 Task: Check the percentage active listings of septic tank in the last 1 year.
Action: Mouse moved to (854, 195)
Screenshot: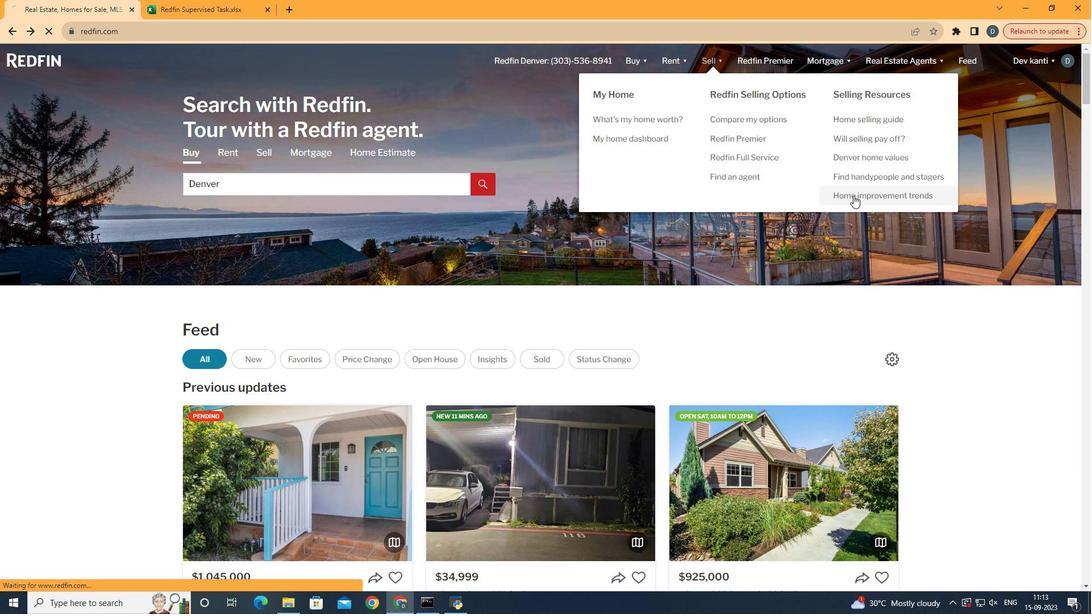 
Action: Mouse pressed left at (854, 195)
Screenshot: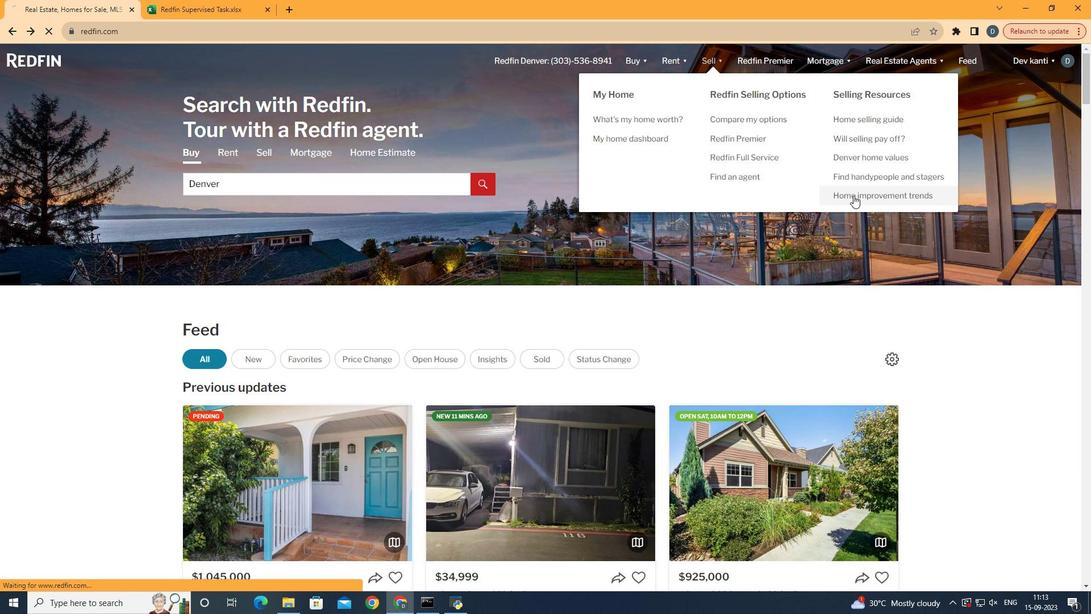 
Action: Mouse moved to (278, 224)
Screenshot: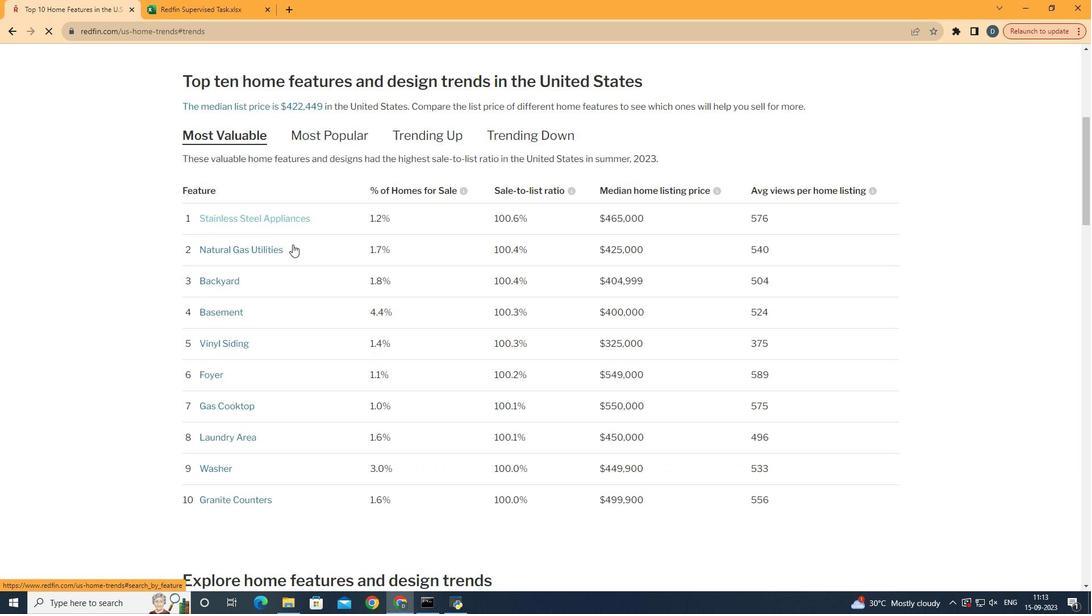 
Action: Mouse pressed left at (278, 224)
Screenshot: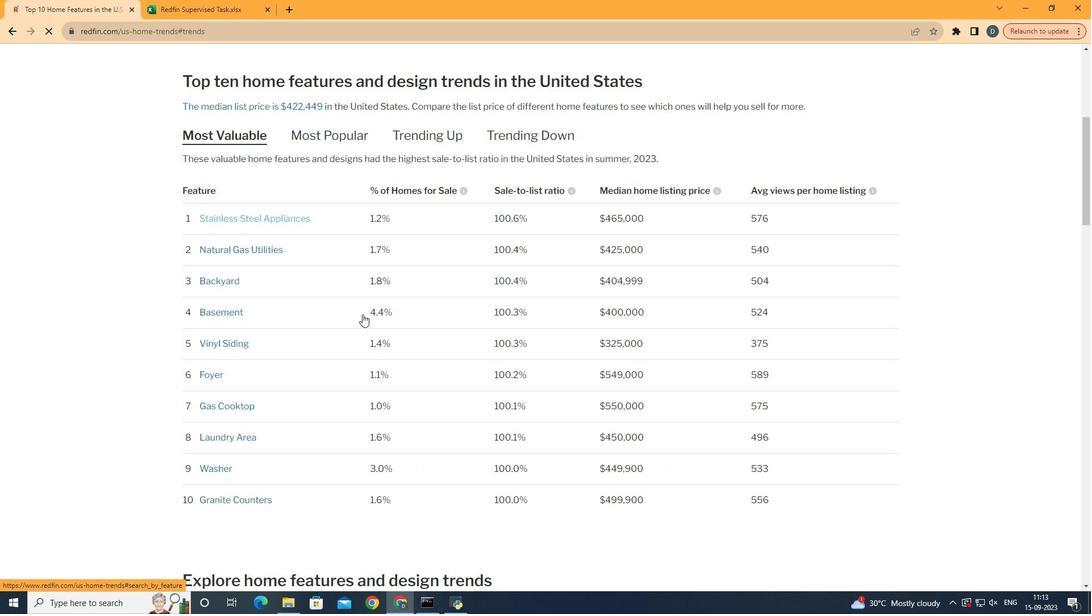 
Action: Mouse moved to (369, 323)
Screenshot: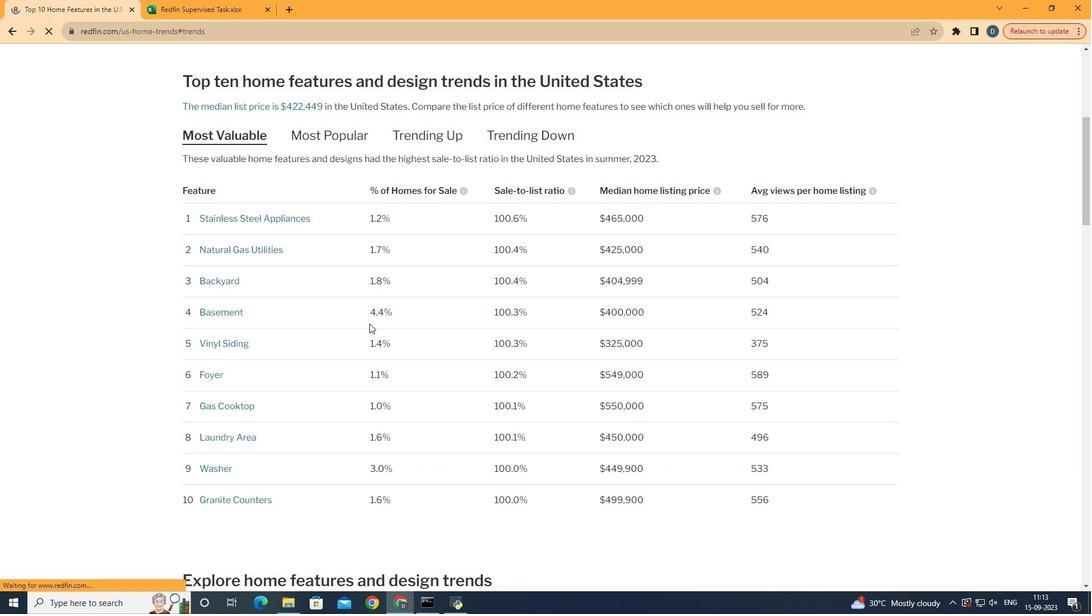 
Action: Mouse scrolled (369, 322) with delta (0, 0)
Screenshot: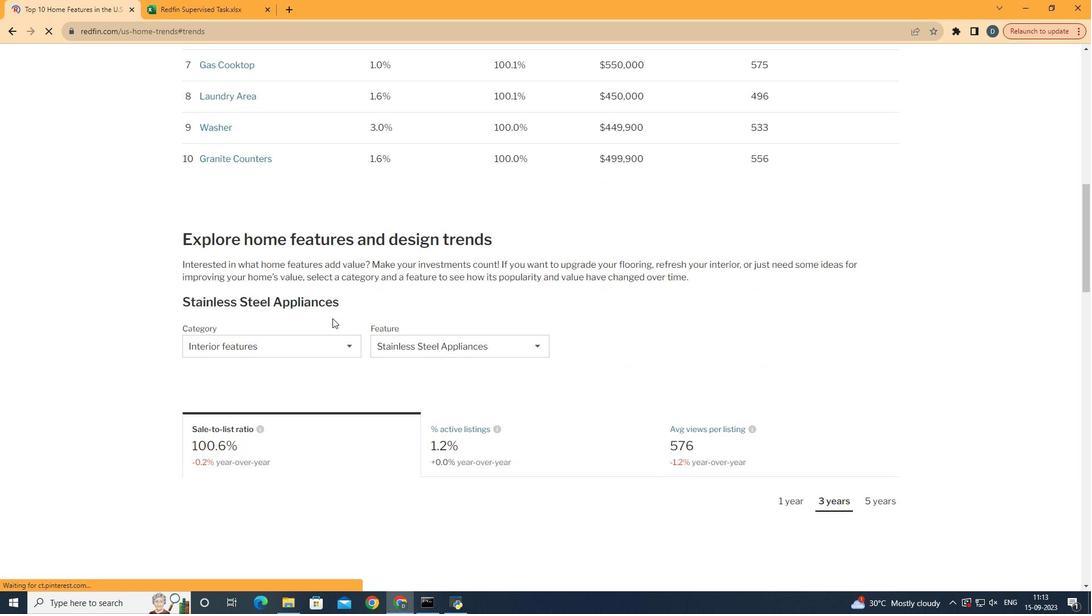 
Action: Mouse scrolled (369, 322) with delta (0, 0)
Screenshot: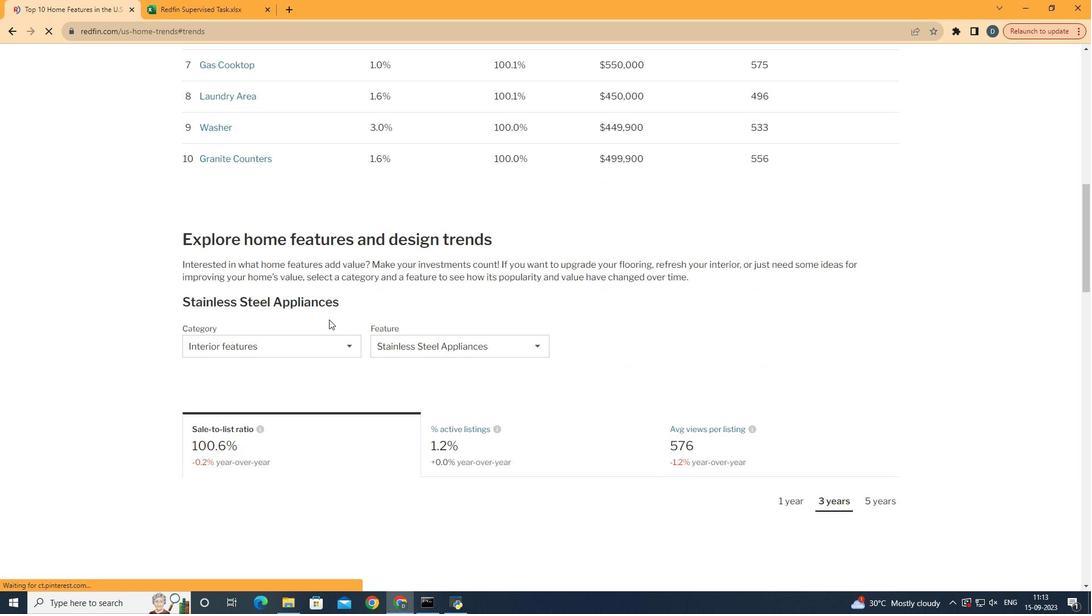 
Action: Mouse scrolled (369, 322) with delta (0, 0)
Screenshot: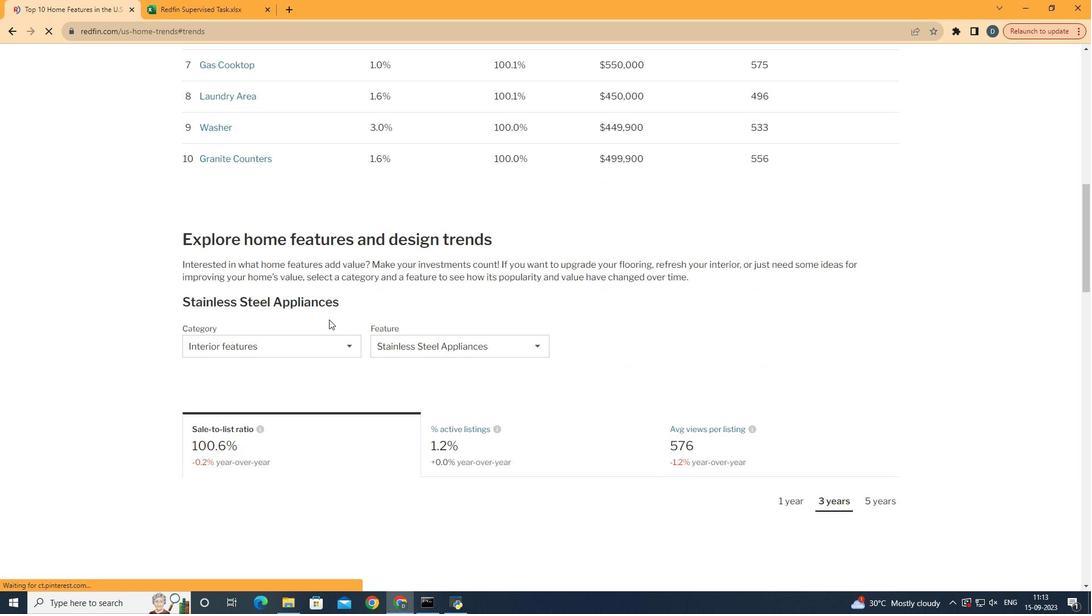 
Action: Mouse scrolled (369, 322) with delta (0, 0)
Screenshot: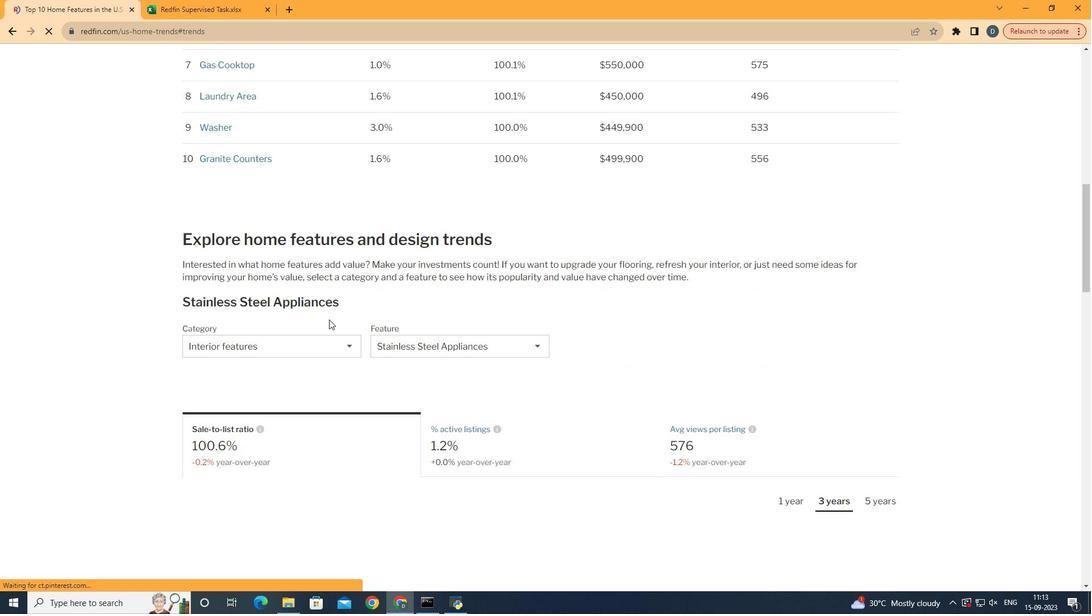 
Action: Mouse scrolled (369, 322) with delta (0, 0)
Screenshot: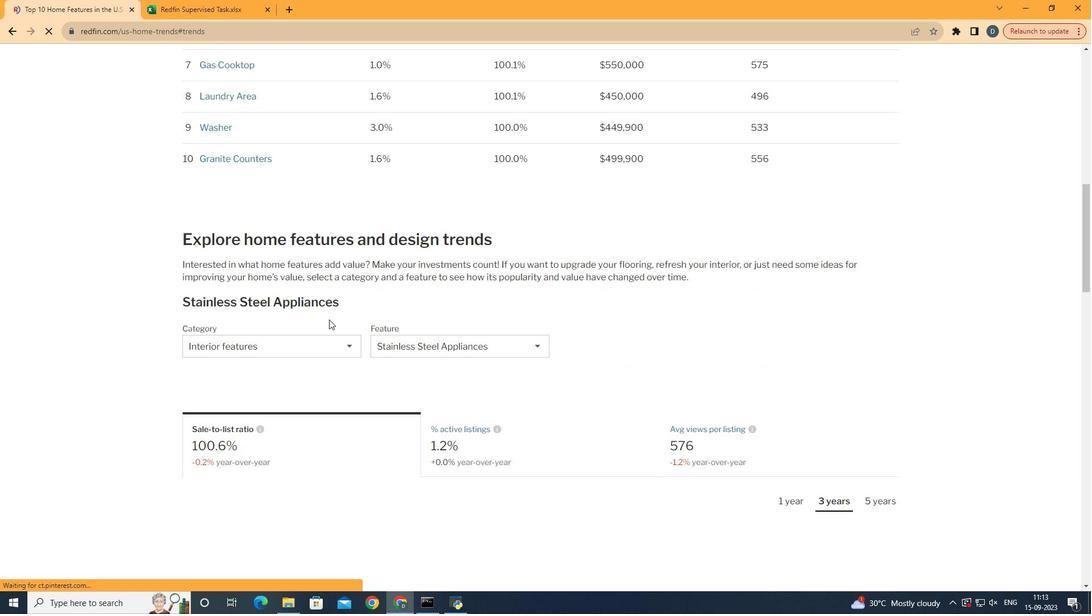 
Action: Mouse moved to (369, 324)
Screenshot: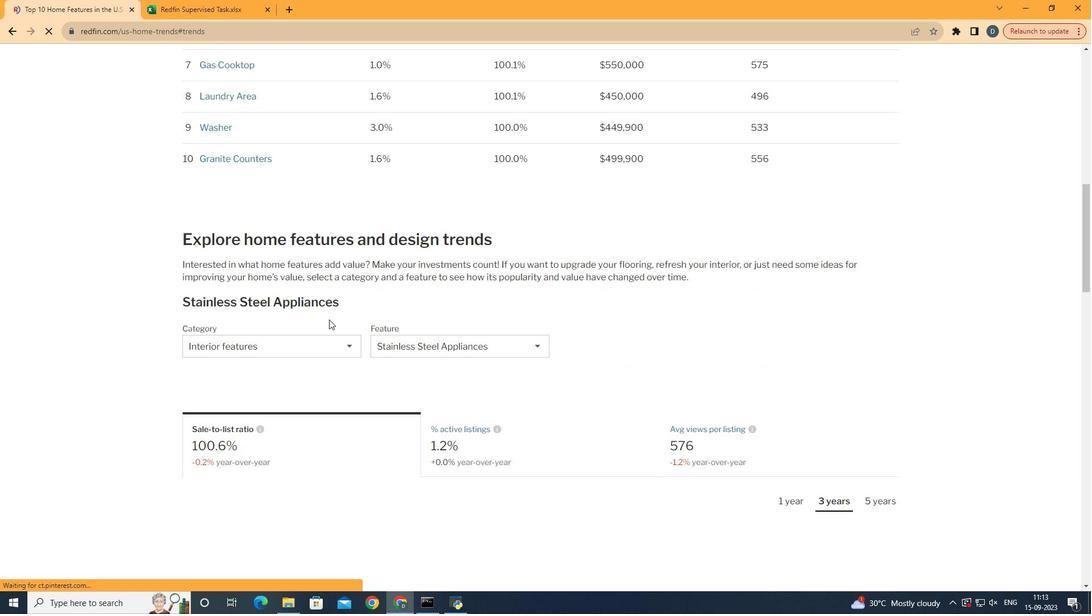 
Action: Mouse scrolled (369, 323) with delta (0, 0)
Screenshot: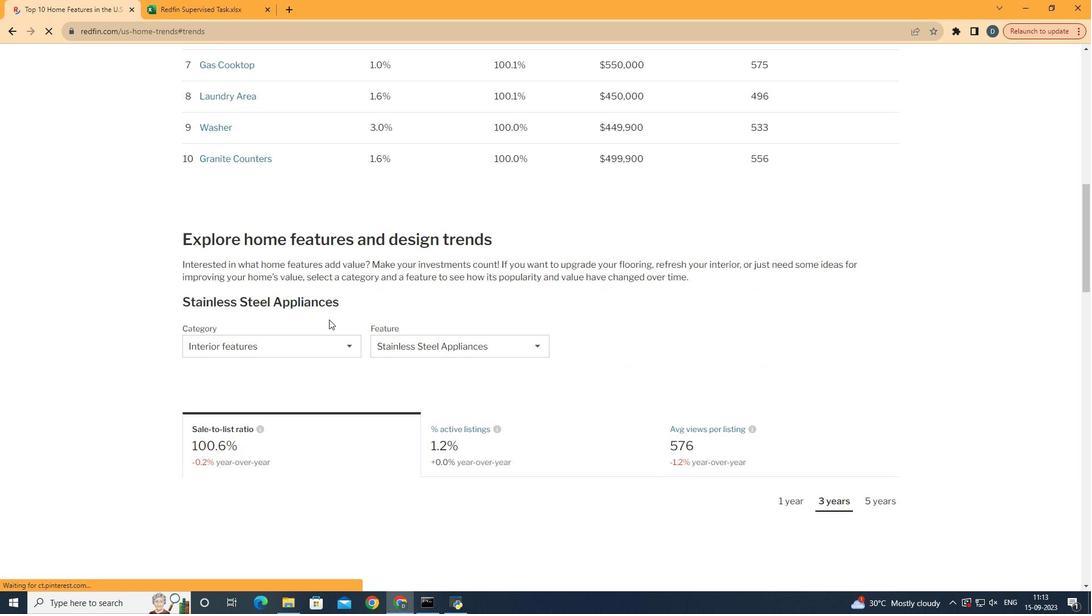 
Action: Mouse moved to (329, 319)
Screenshot: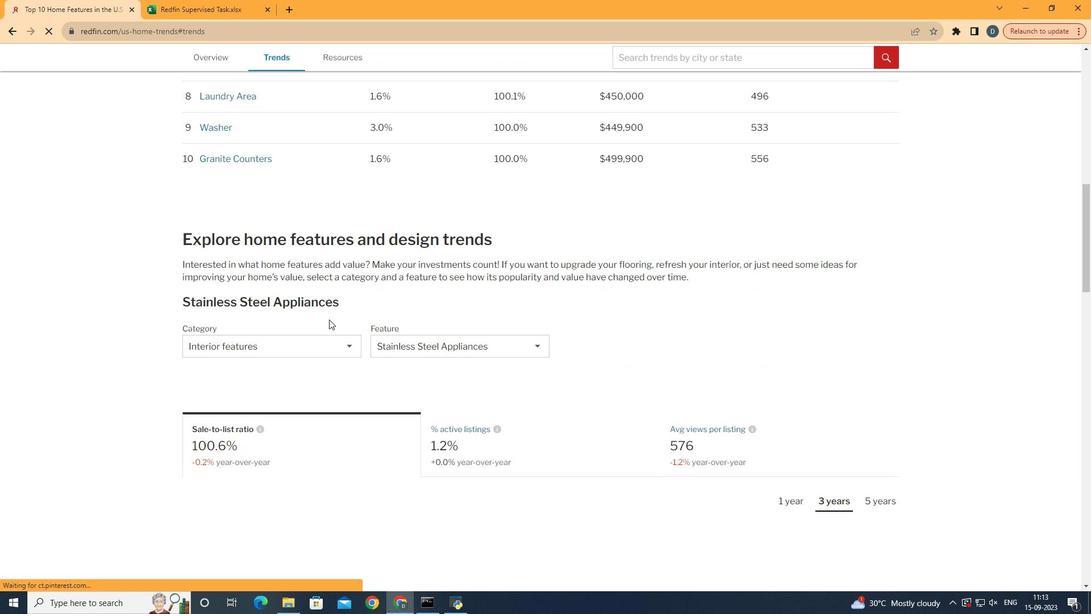 
Action: Mouse scrolled (329, 319) with delta (0, 0)
Screenshot: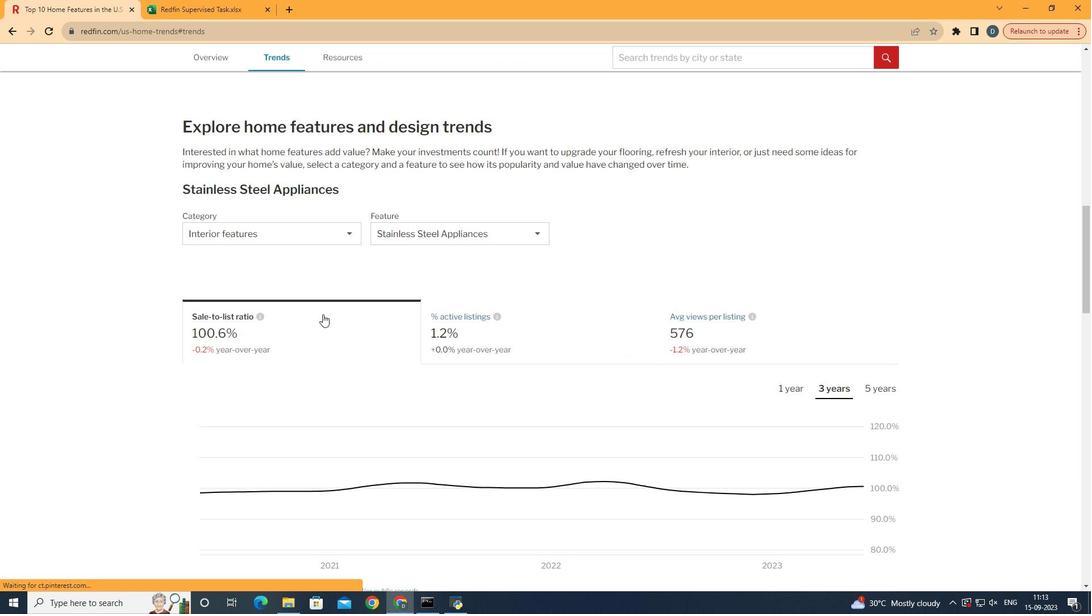 
Action: Mouse scrolled (329, 319) with delta (0, 0)
Screenshot: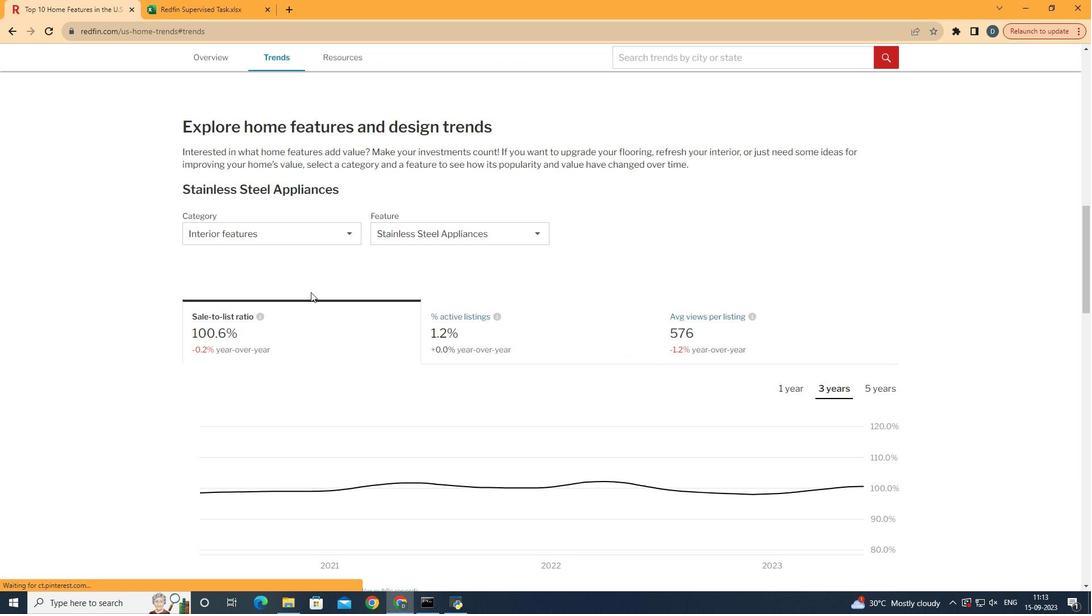 
Action: Mouse moved to (326, 235)
Screenshot: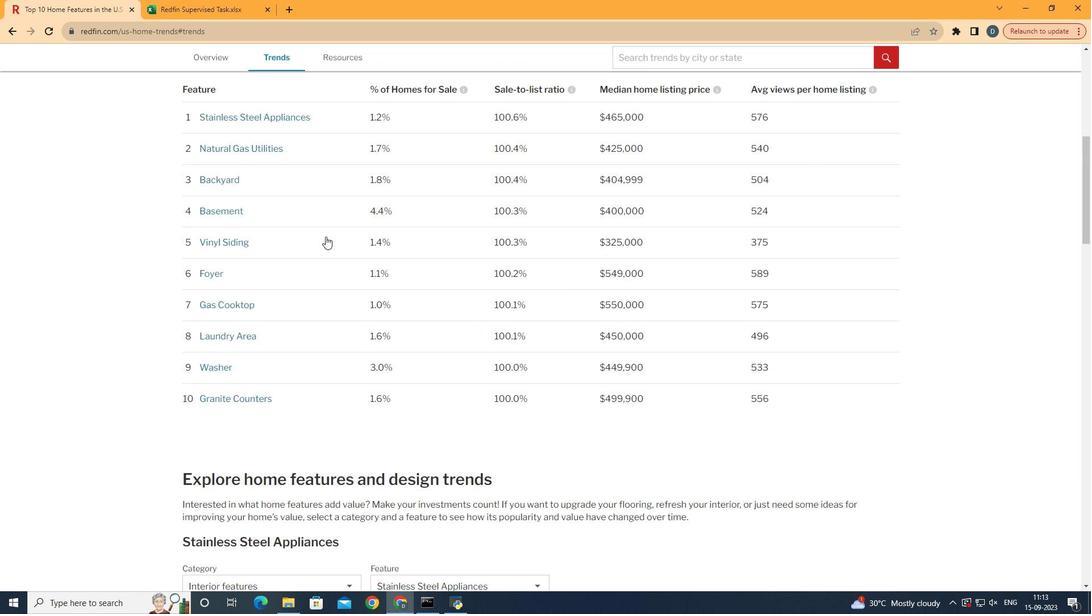 
Action: Mouse pressed left at (326, 235)
Screenshot: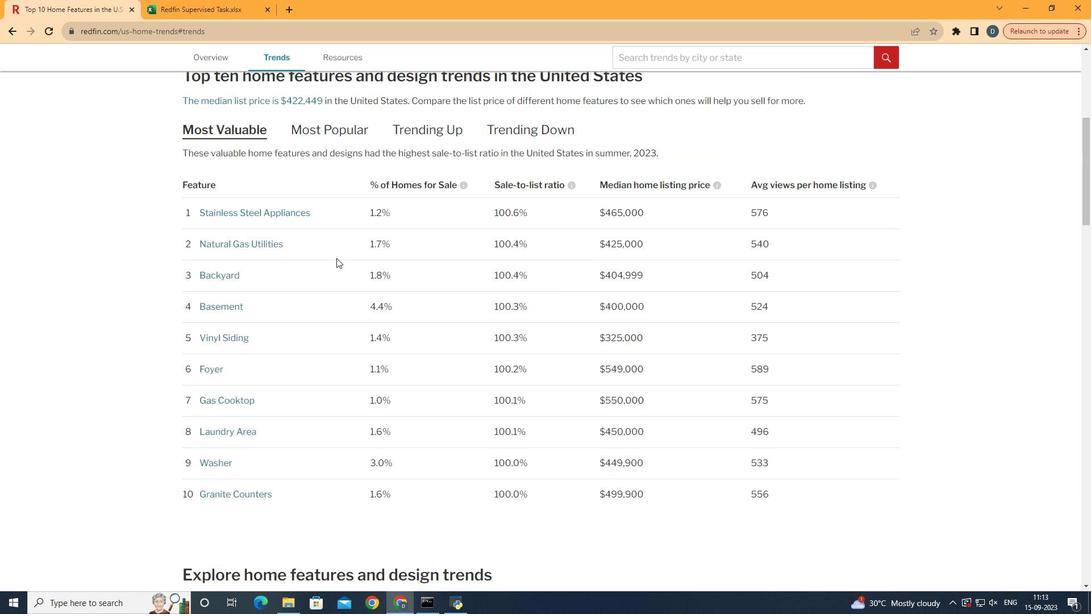 
Action: Mouse moved to (338, 259)
Screenshot: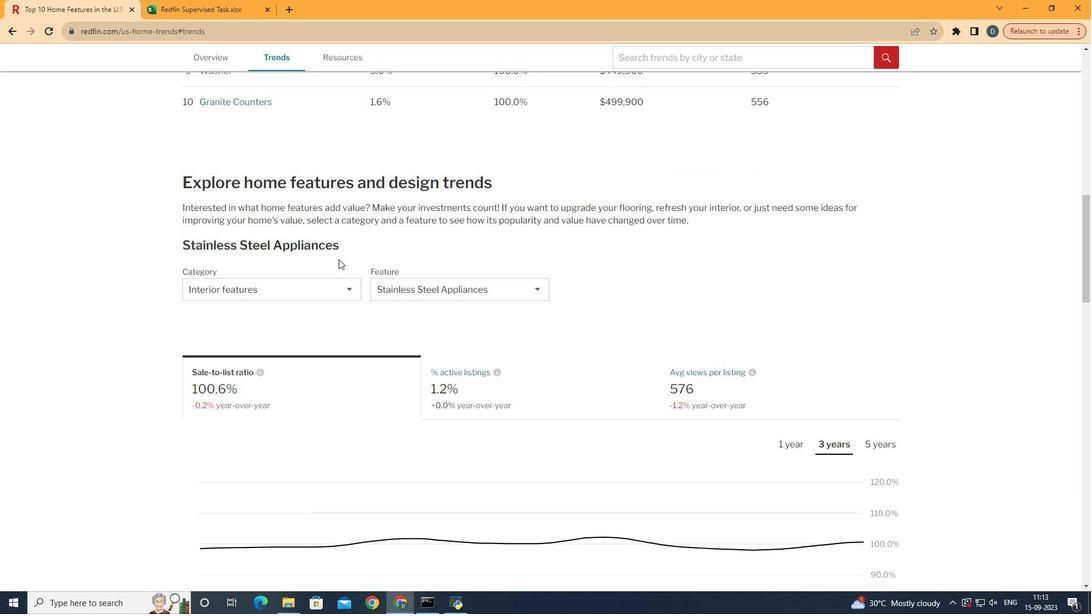 
Action: Mouse scrolled (338, 258) with delta (0, 0)
Screenshot: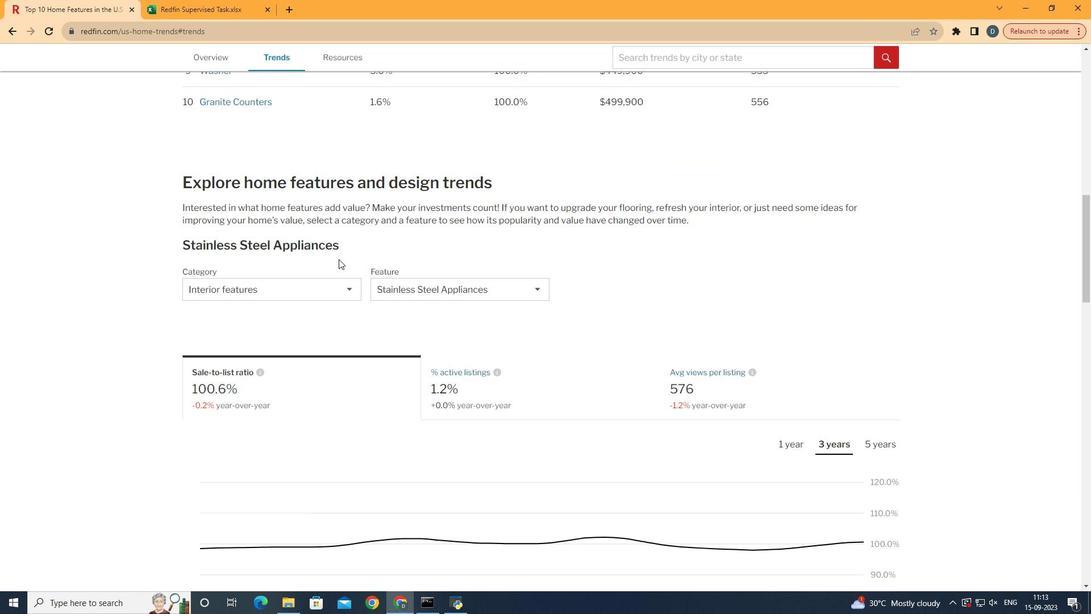 
Action: Mouse scrolled (338, 258) with delta (0, 0)
Screenshot: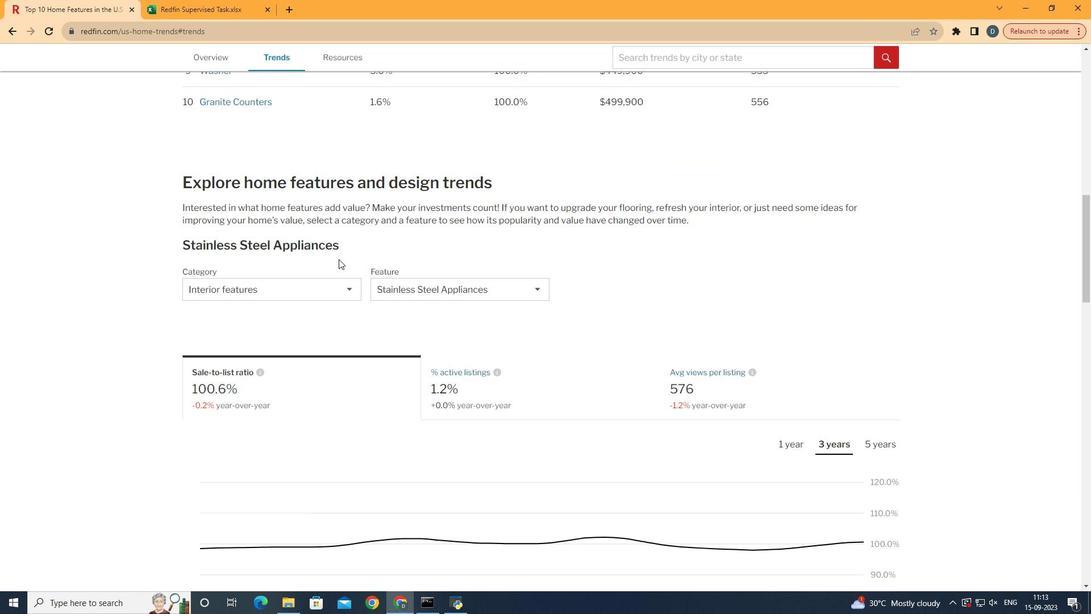 
Action: Mouse scrolled (338, 258) with delta (0, 0)
Screenshot: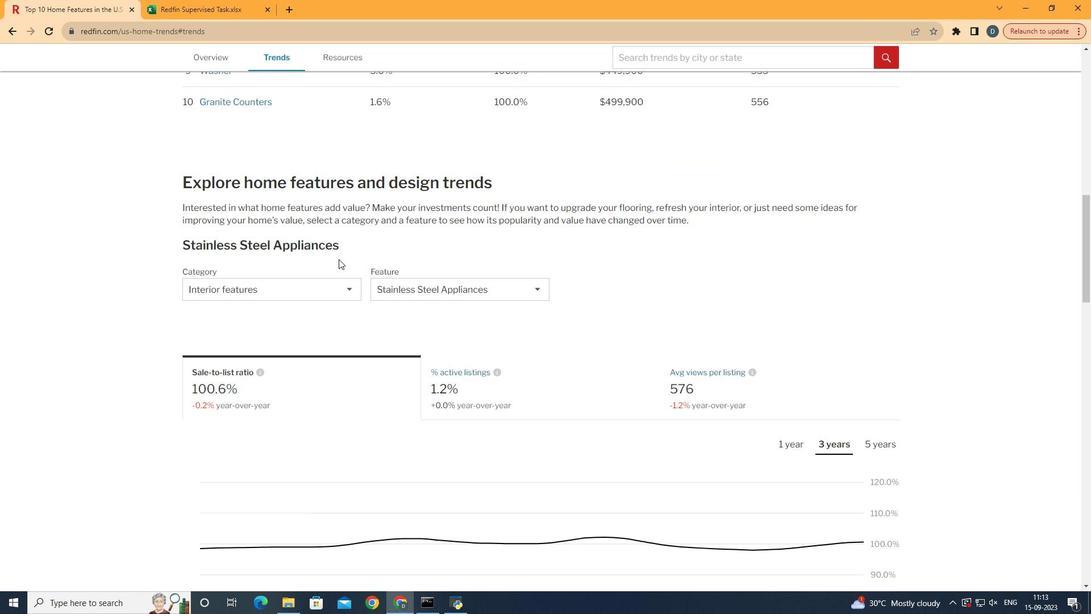 
Action: Mouse scrolled (338, 258) with delta (0, 0)
Screenshot: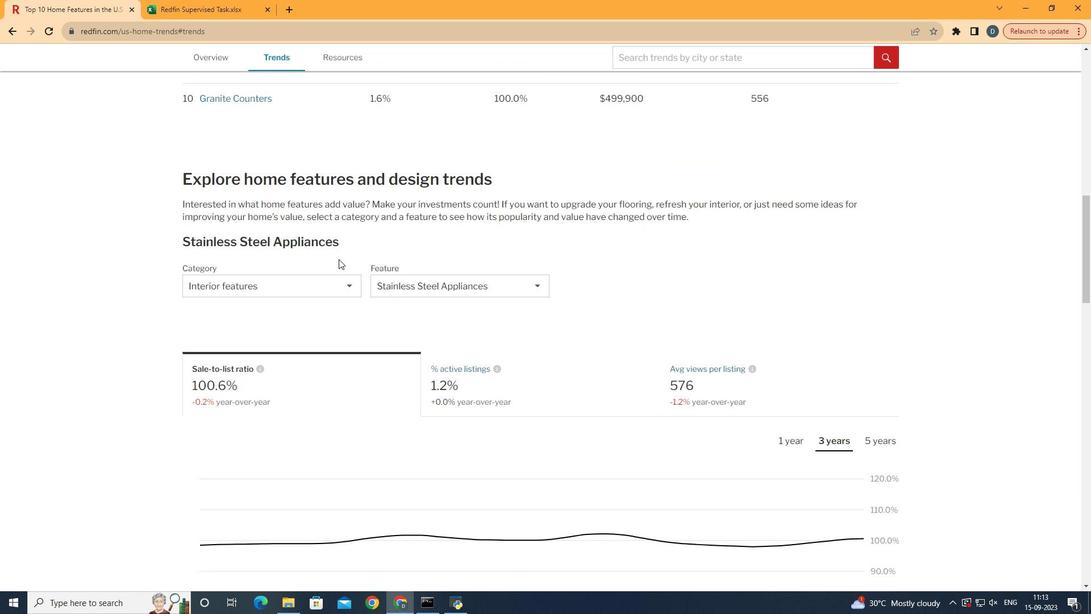 
Action: Mouse scrolled (338, 258) with delta (0, 0)
Screenshot: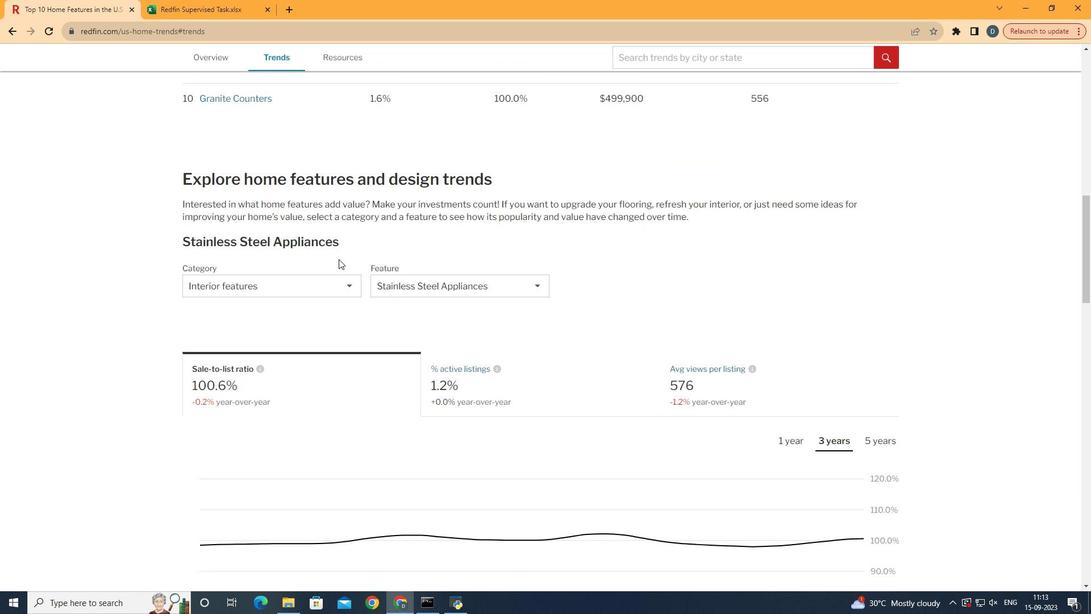
Action: Mouse scrolled (338, 258) with delta (0, 0)
Screenshot: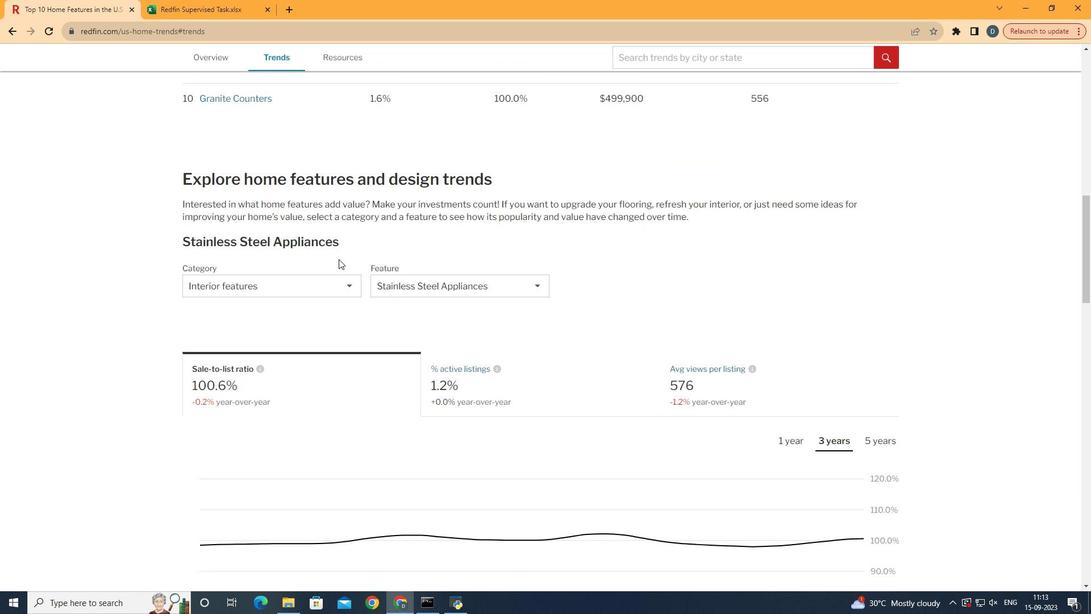 
Action: Mouse scrolled (338, 258) with delta (0, 0)
Screenshot: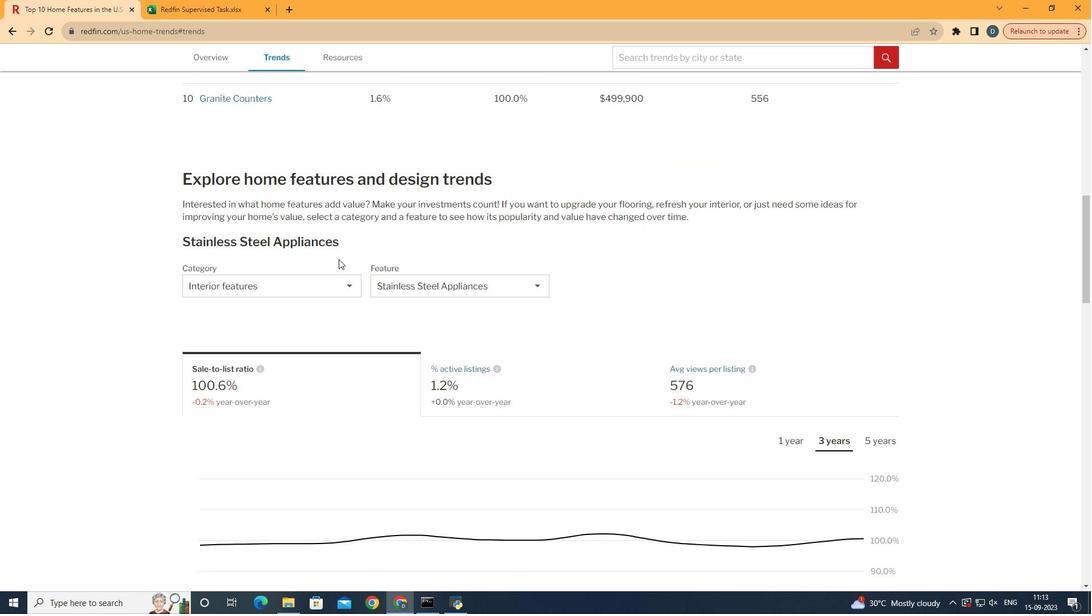 
Action: Mouse scrolled (338, 258) with delta (0, 0)
Screenshot: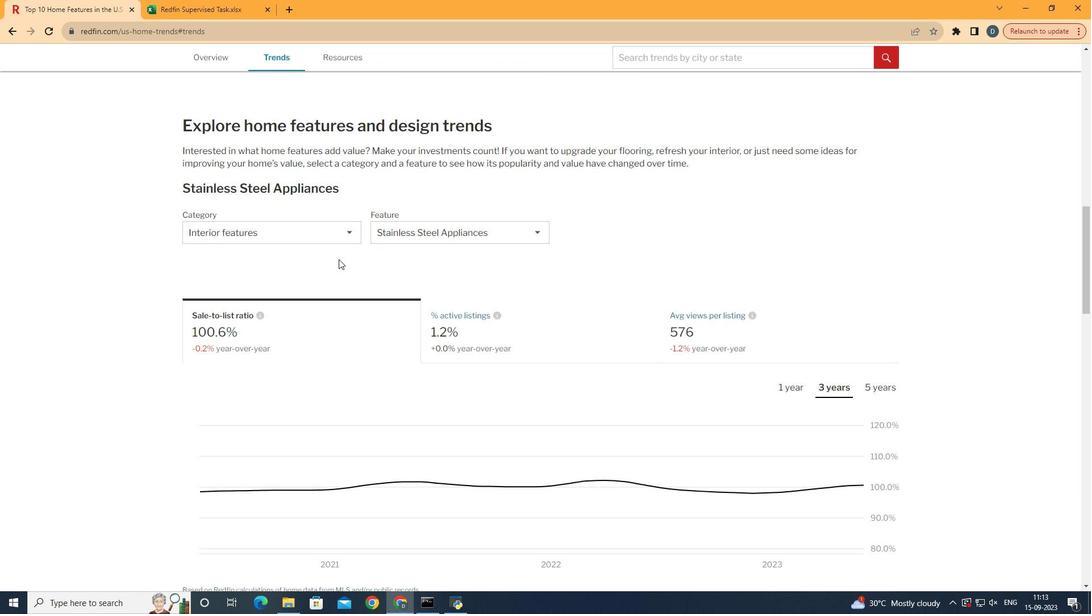 
Action: Mouse moved to (337, 237)
Screenshot: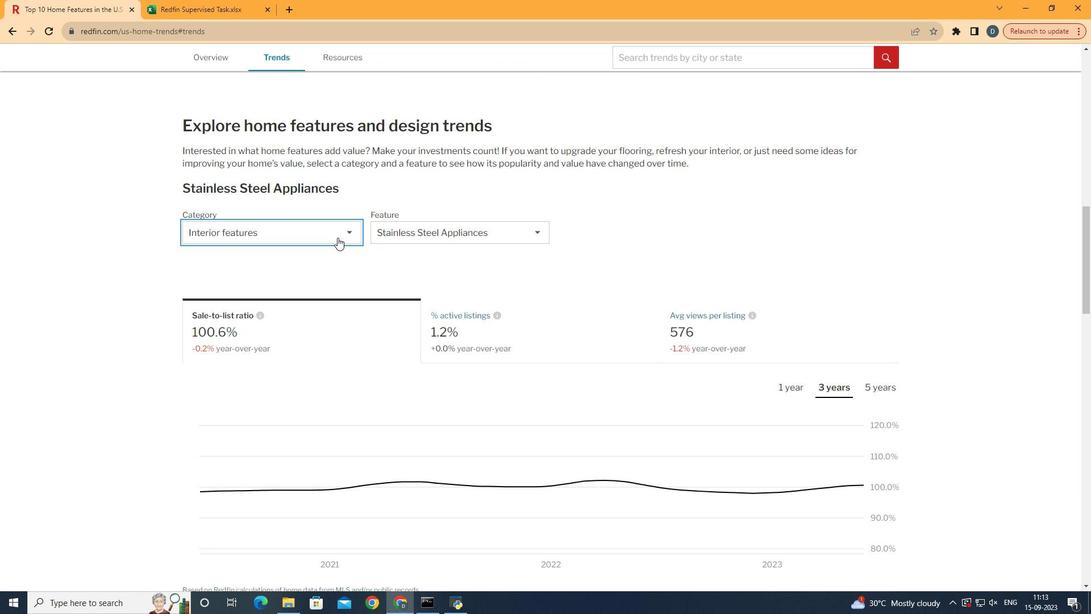 
Action: Mouse pressed left at (337, 237)
Screenshot: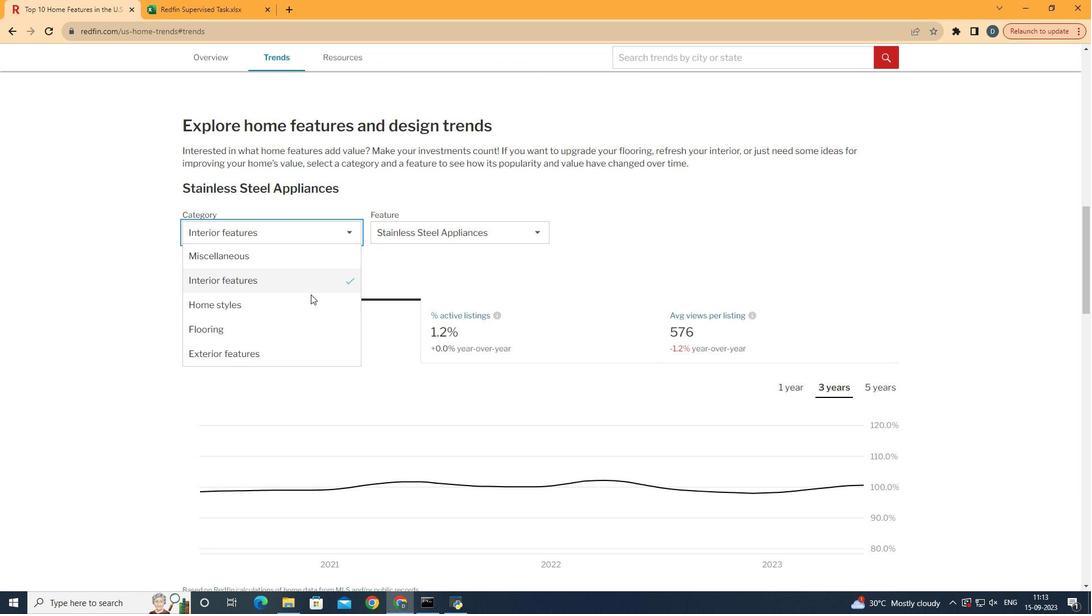 
Action: Mouse moved to (289, 353)
Screenshot: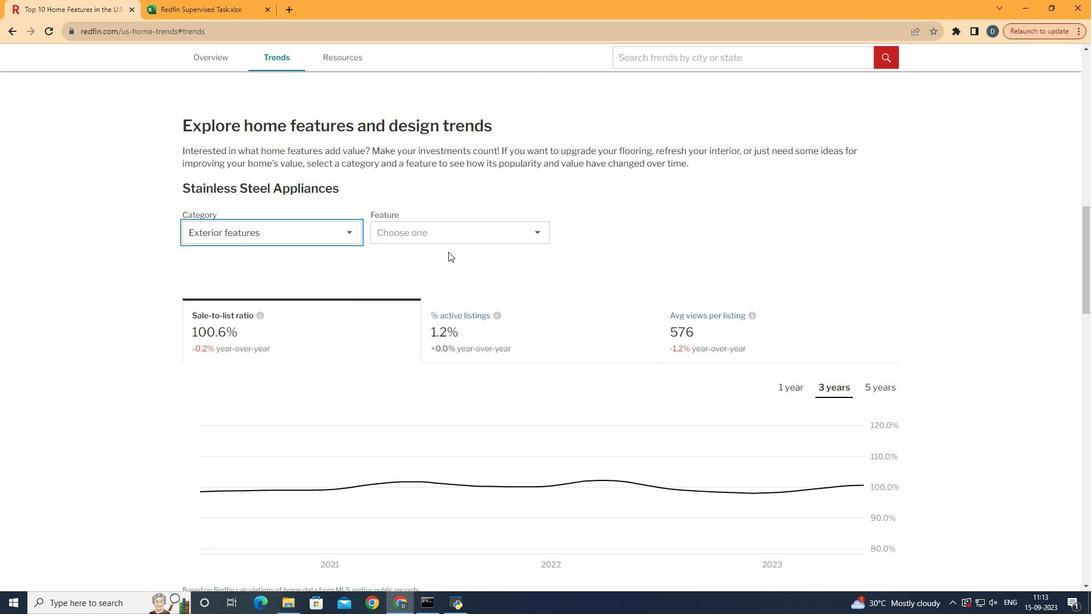 
Action: Mouse pressed left at (289, 353)
Screenshot: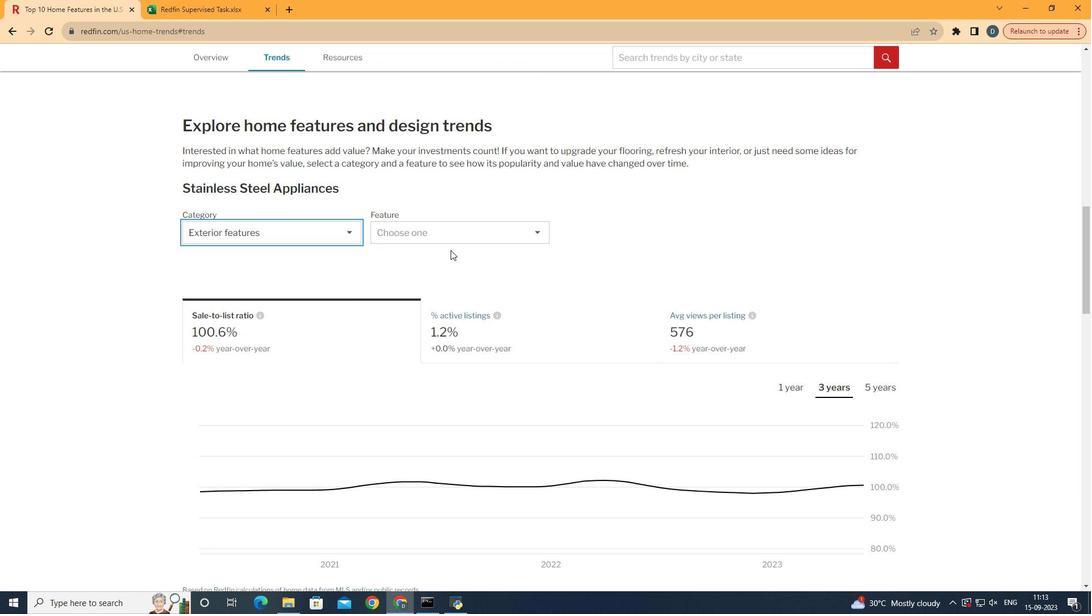 
Action: Mouse moved to (458, 237)
Screenshot: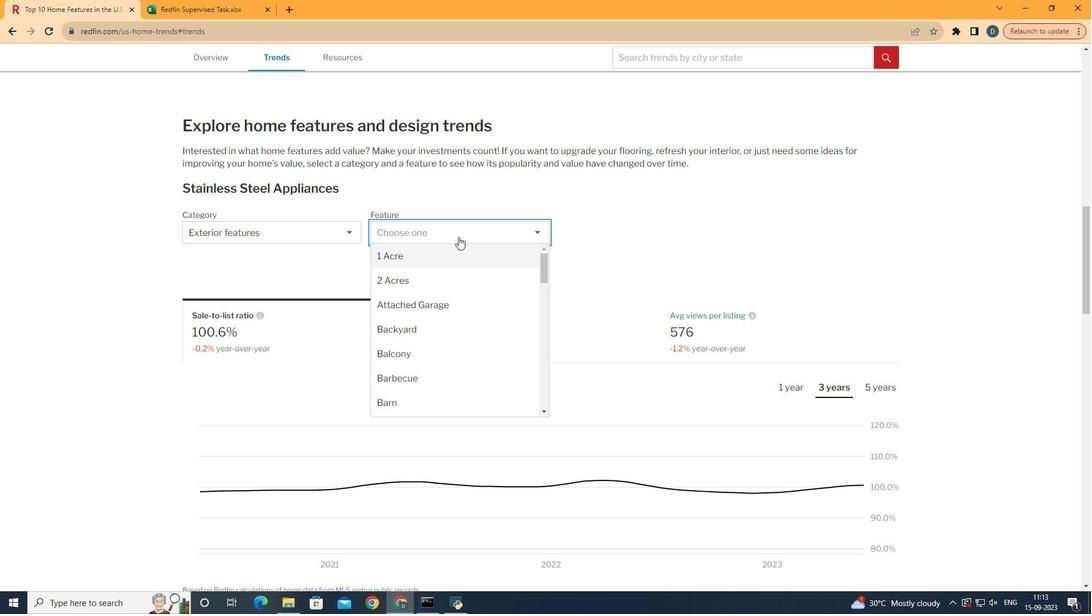 
Action: Mouse pressed left at (458, 237)
Screenshot: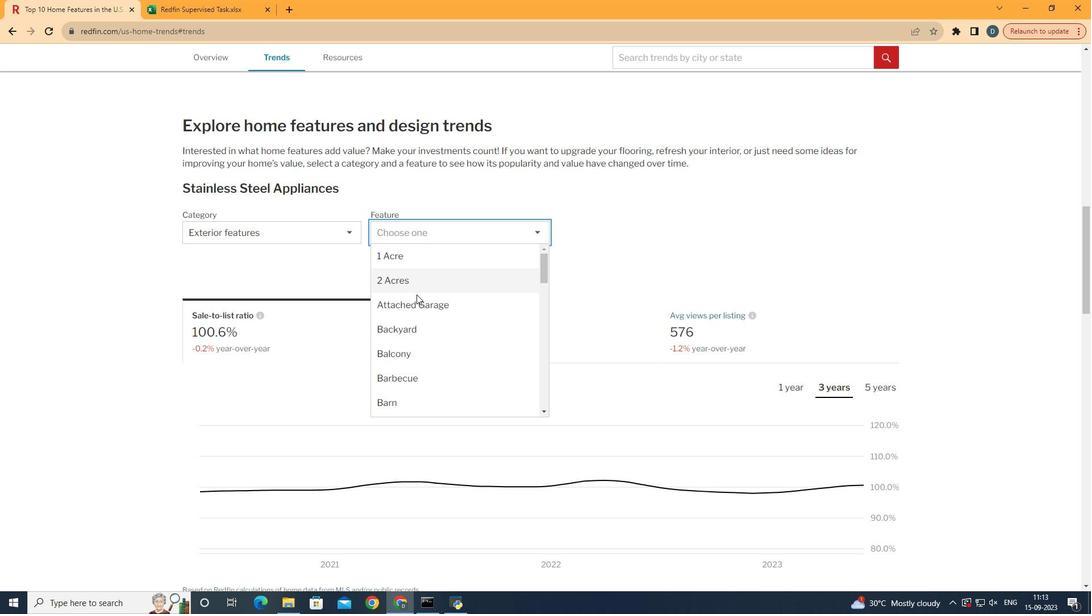 
Action: Mouse moved to (412, 301)
Screenshot: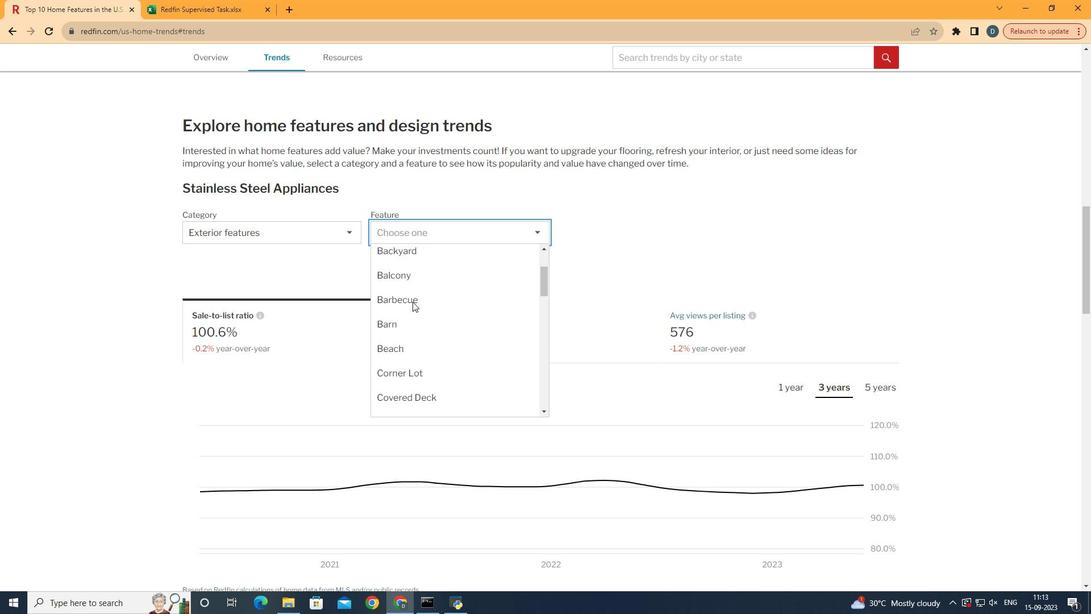 
Action: Mouse scrolled (412, 301) with delta (0, 0)
Screenshot: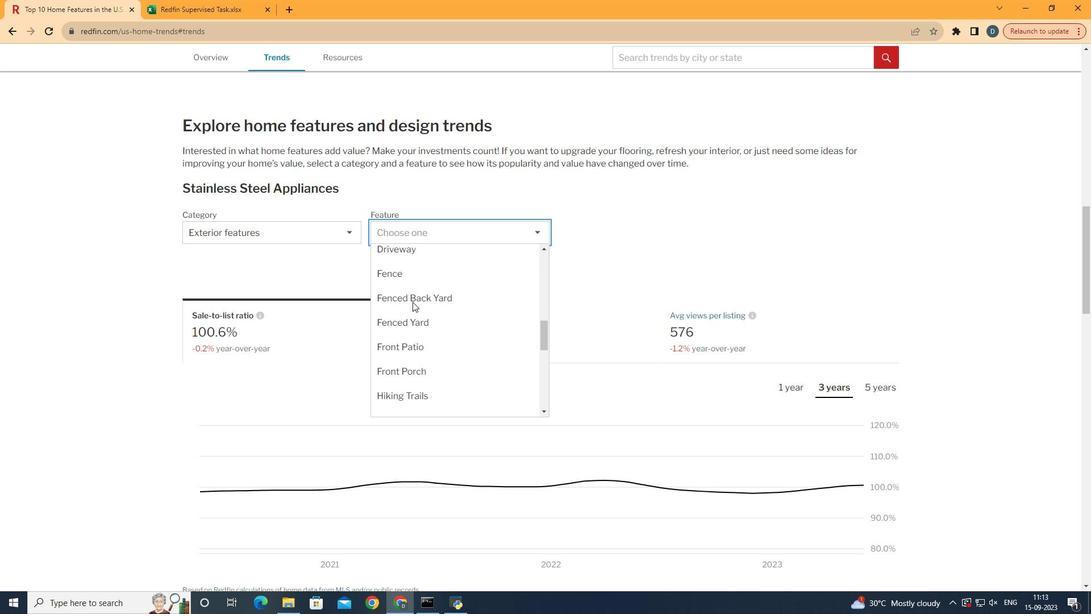 
Action: Mouse scrolled (412, 301) with delta (0, 0)
Screenshot: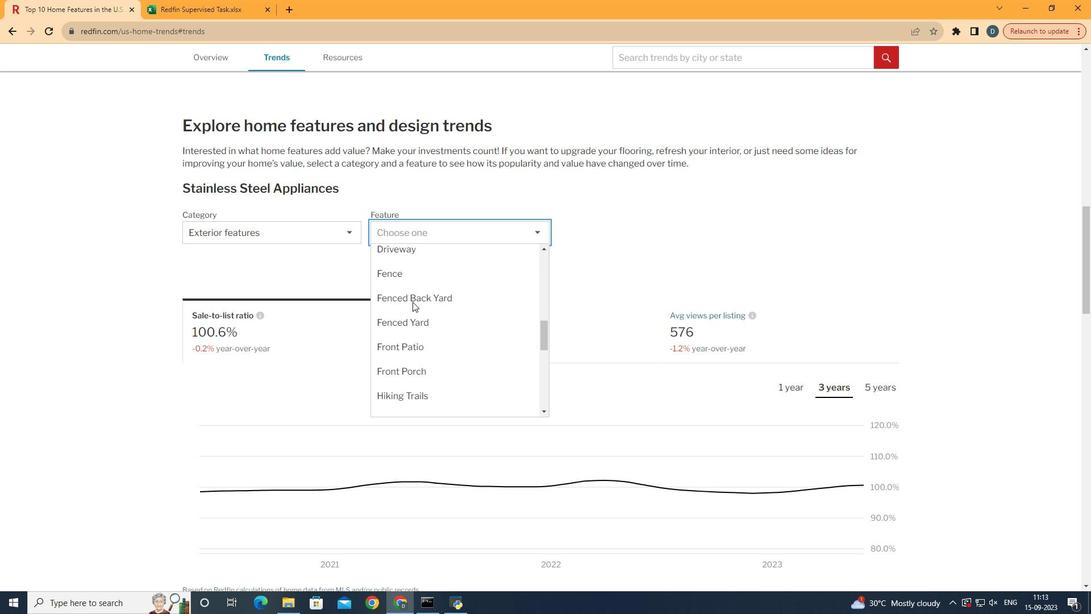 
Action: Mouse scrolled (412, 301) with delta (0, 0)
Screenshot: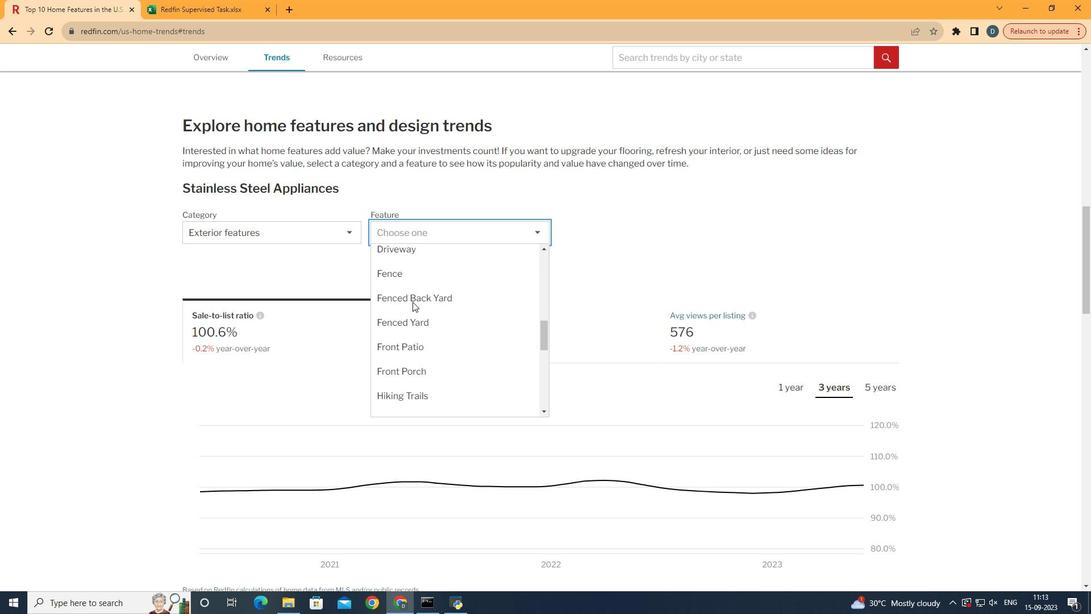 
Action: Mouse scrolled (412, 301) with delta (0, 0)
Screenshot: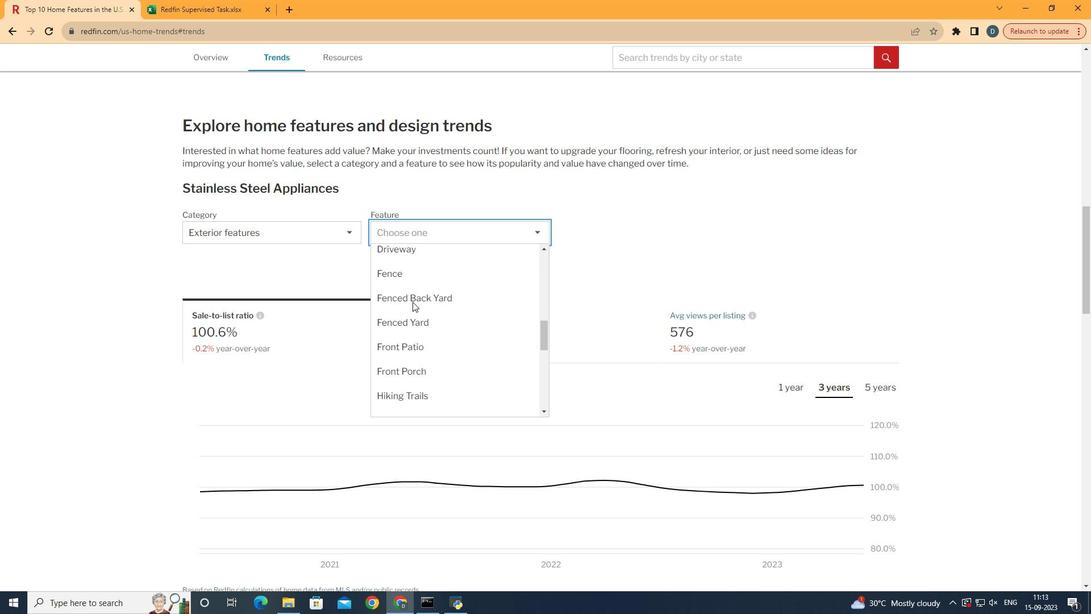 
Action: Mouse scrolled (412, 301) with delta (0, 0)
Screenshot: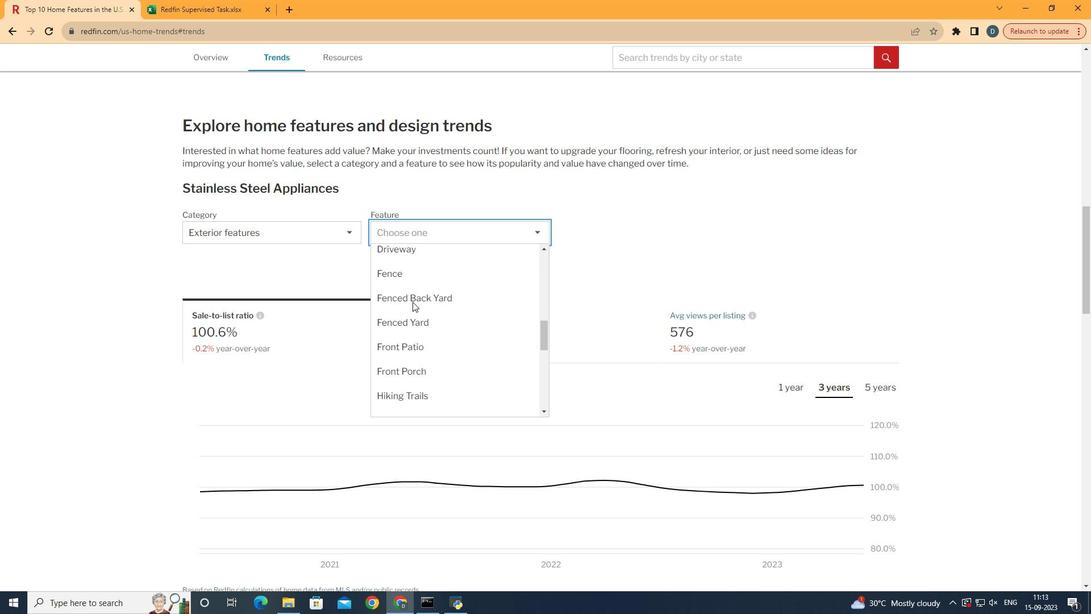 
Action: Mouse scrolled (412, 301) with delta (0, 0)
Screenshot: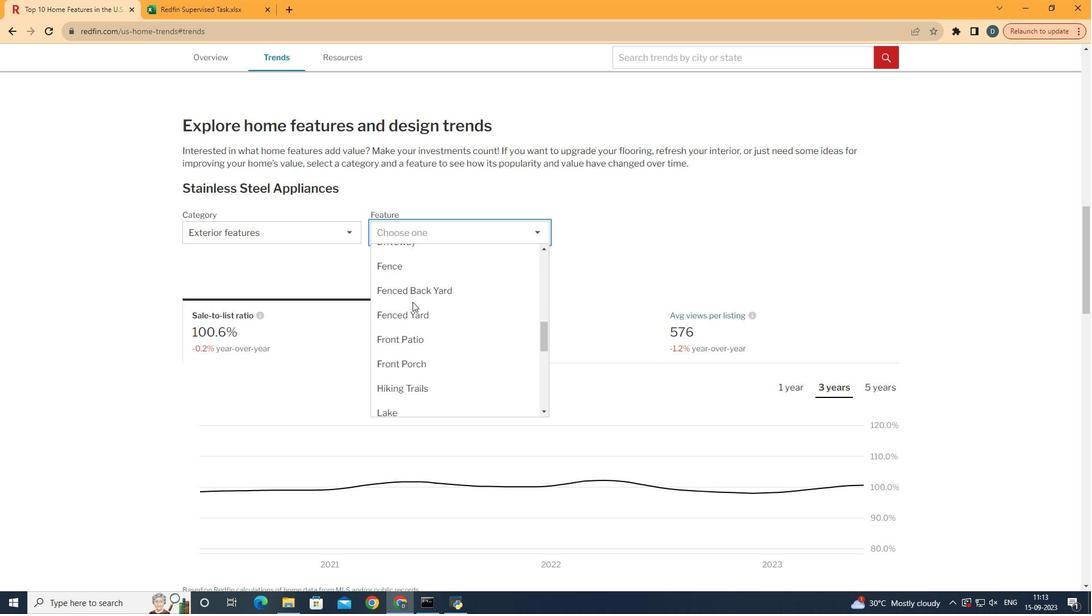 
Action: Mouse scrolled (412, 301) with delta (0, 0)
Screenshot: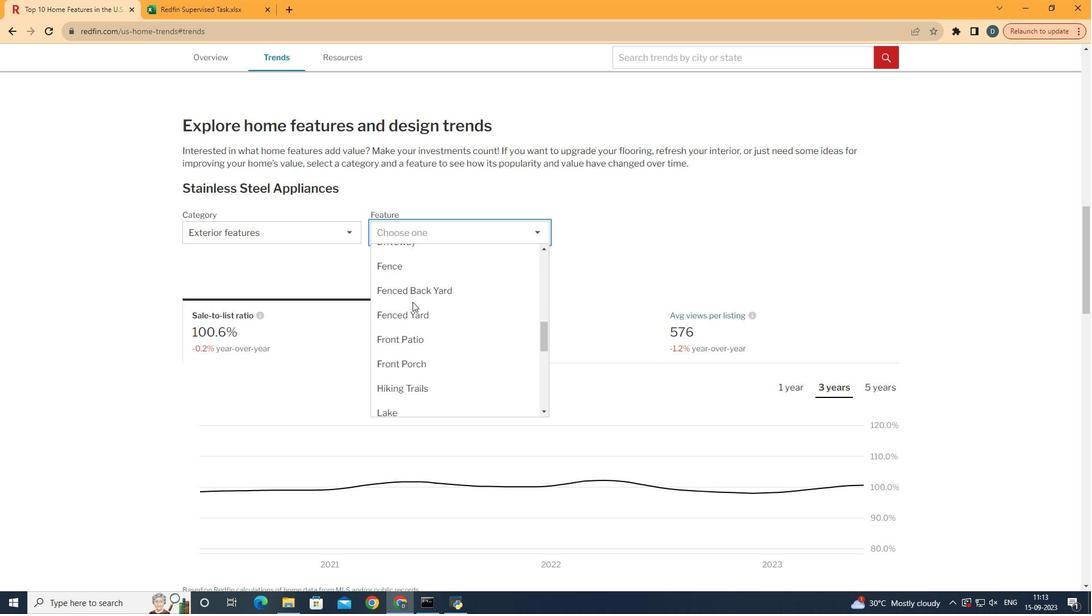 
Action: Mouse scrolled (412, 301) with delta (0, 0)
Screenshot: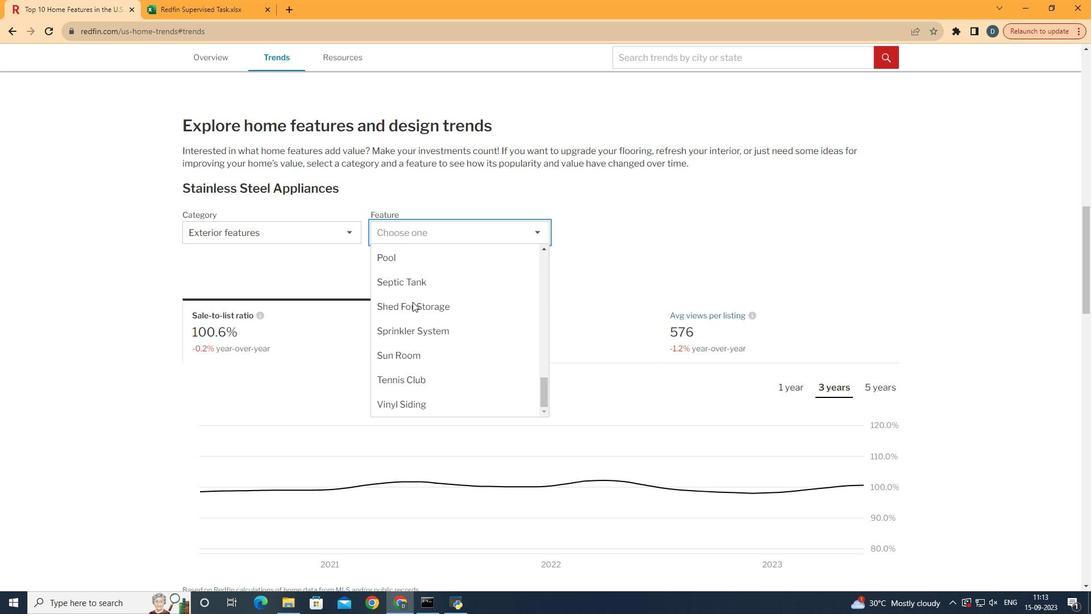 
Action: Mouse scrolled (412, 301) with delta (0, 0)
Screenshot: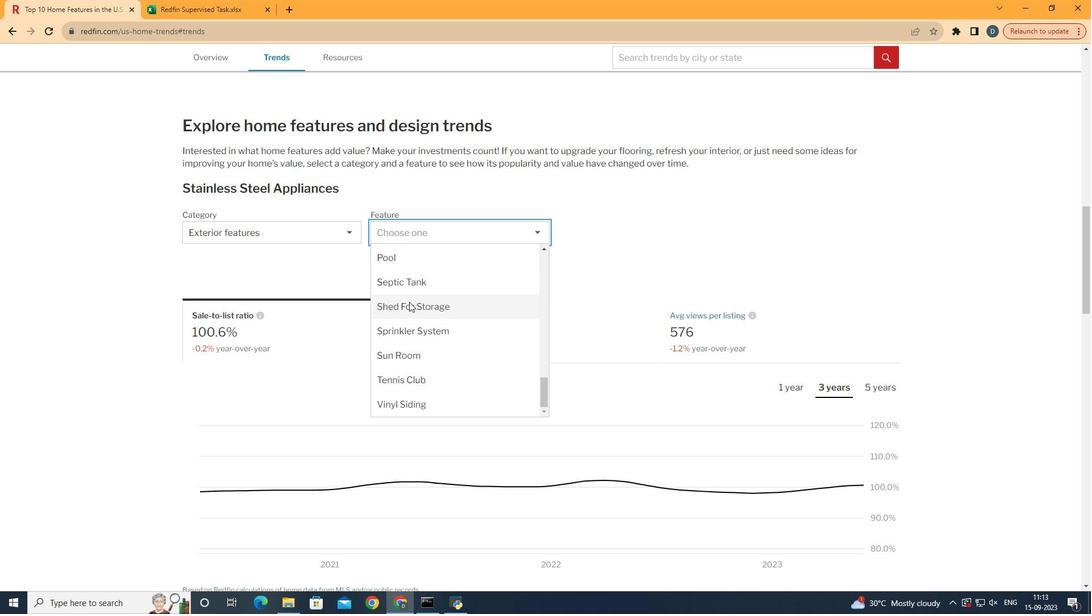 
Action: Mouse scrolled (412, 301) with delta (0, 0)
Screenshot: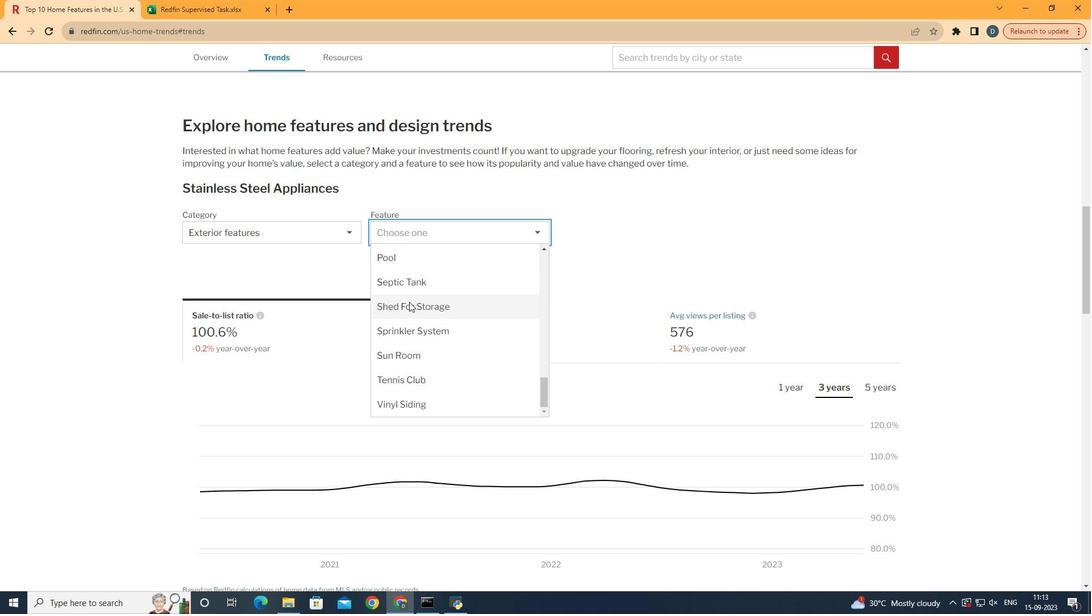 
Action: Mouse scrolled (412, 301) with delta (0, 0)
Screenshot: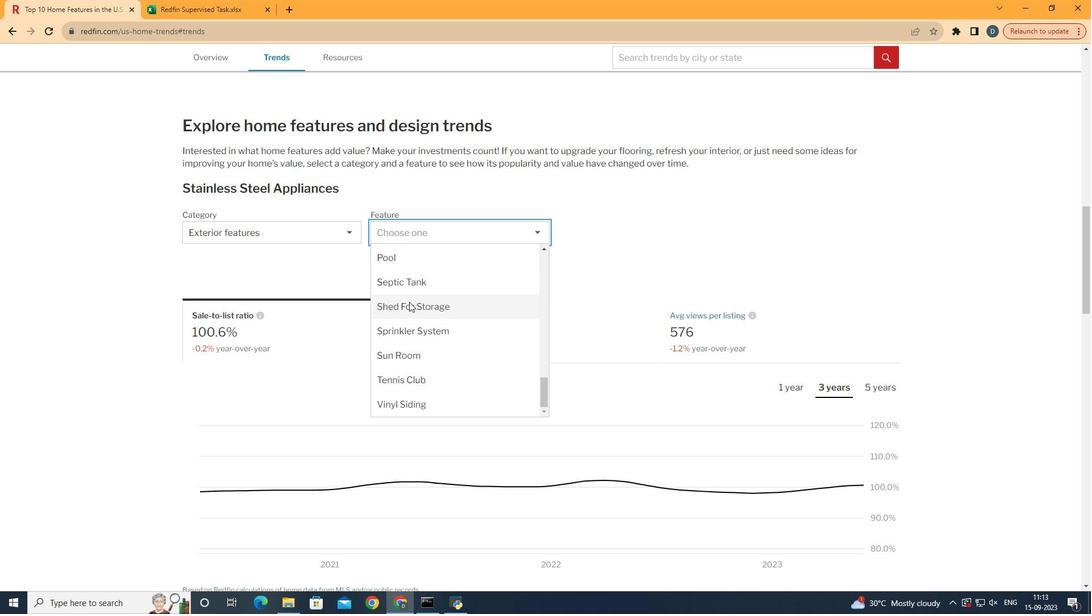 
Action: Mouse scrolled (412, 301) with delta (0, 0)
Screenshot: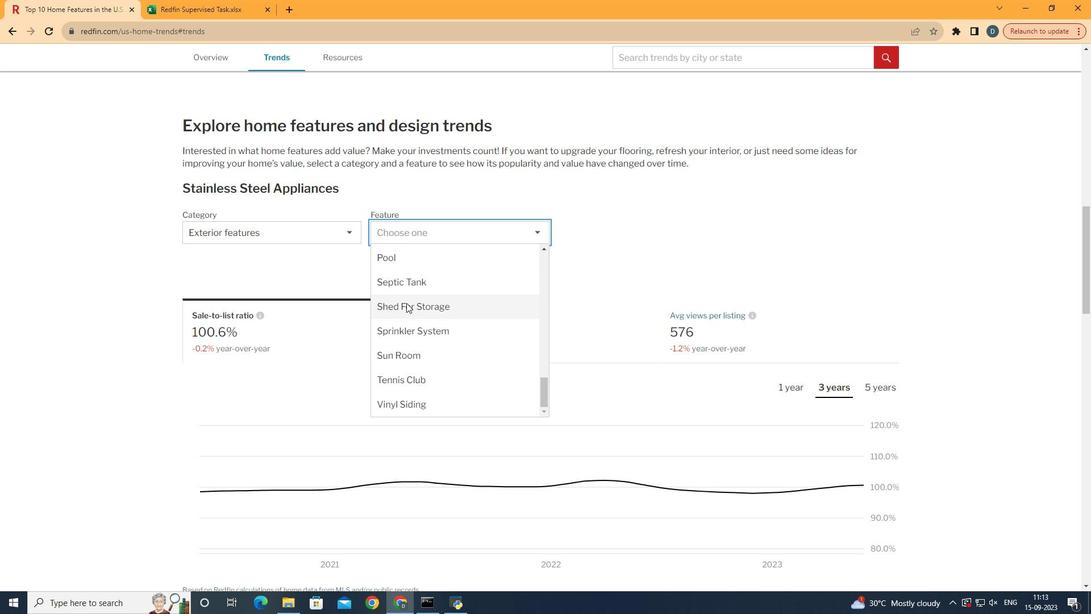 
Action: Mouse scrolled (412, 301) with delta (0, 0)
Screenshot: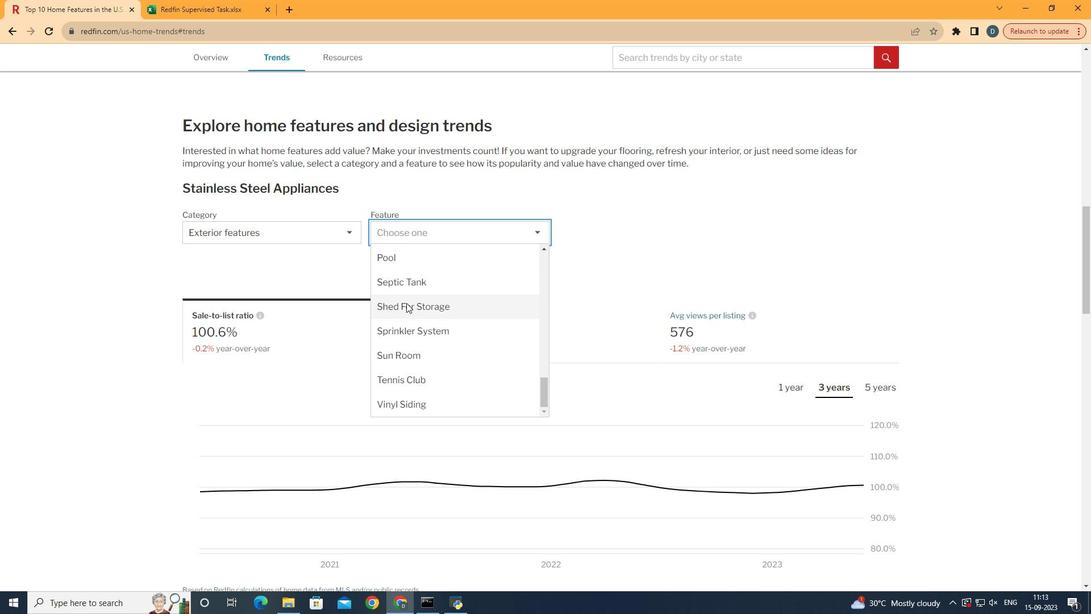 
Action: Mouse scrolled (412, 301) with delta (0, 0)
Screenshot: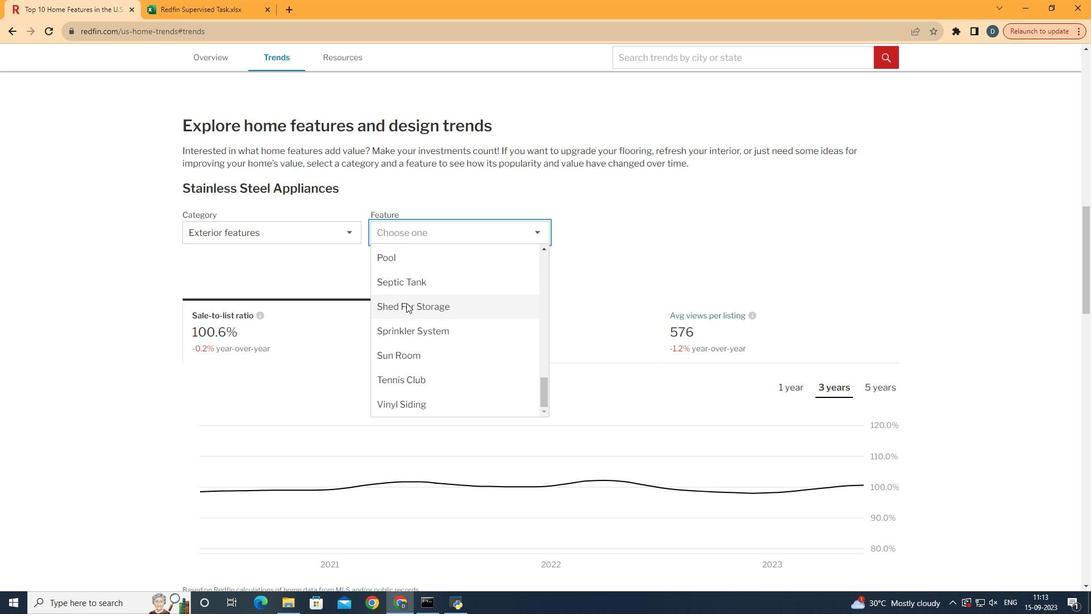 
Action: Mouse moved to (411, 301)
Screenshot: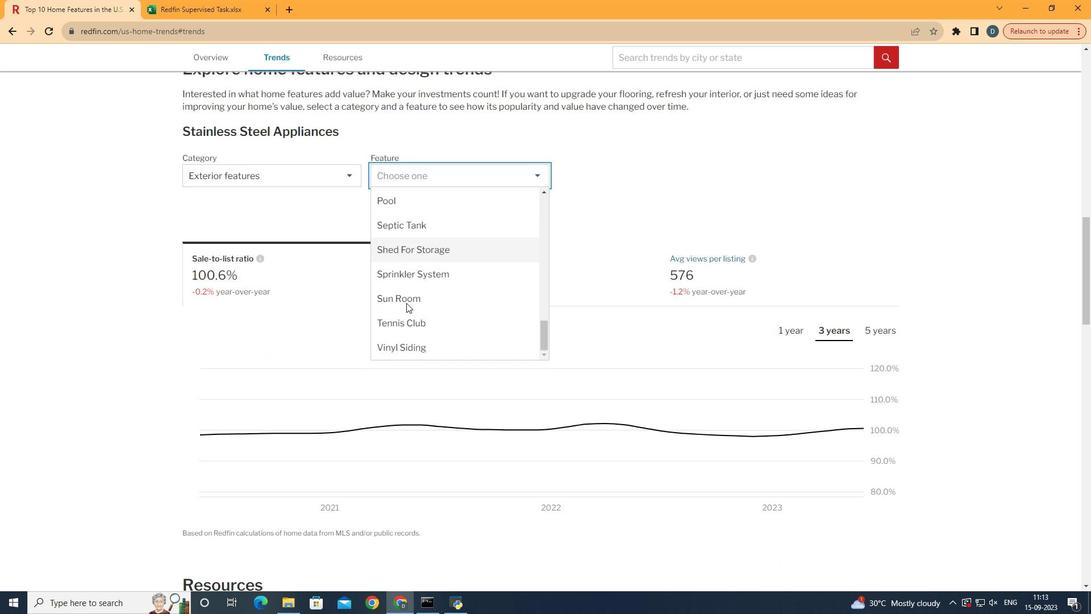 
Action: Mouse scrolled (411, 301) with delta (0, 0)
Screenshot: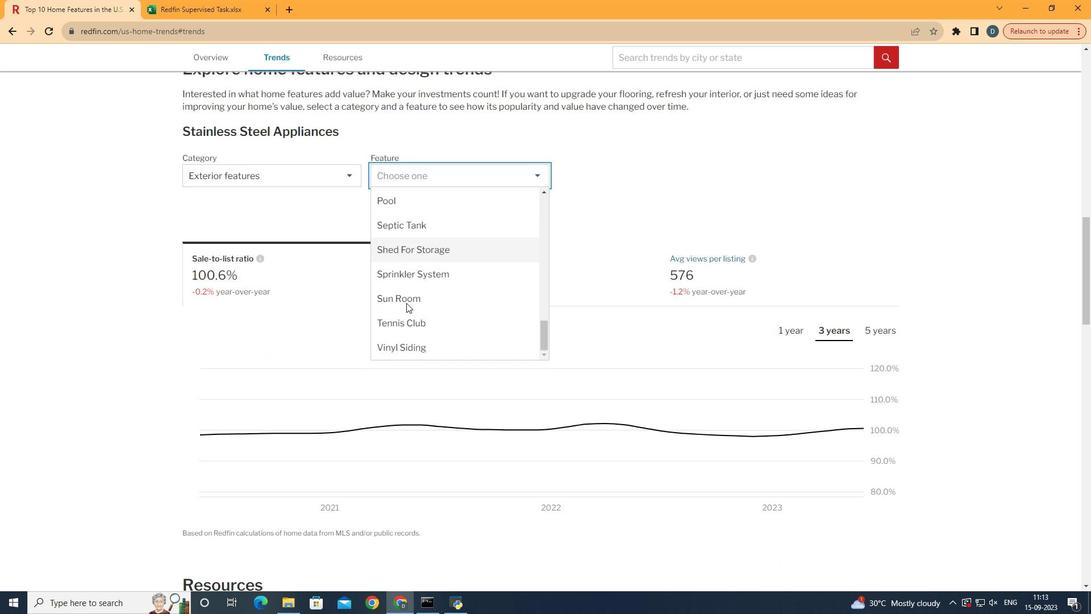 
Action: Mouse moved to (409, 301)
Screenshot: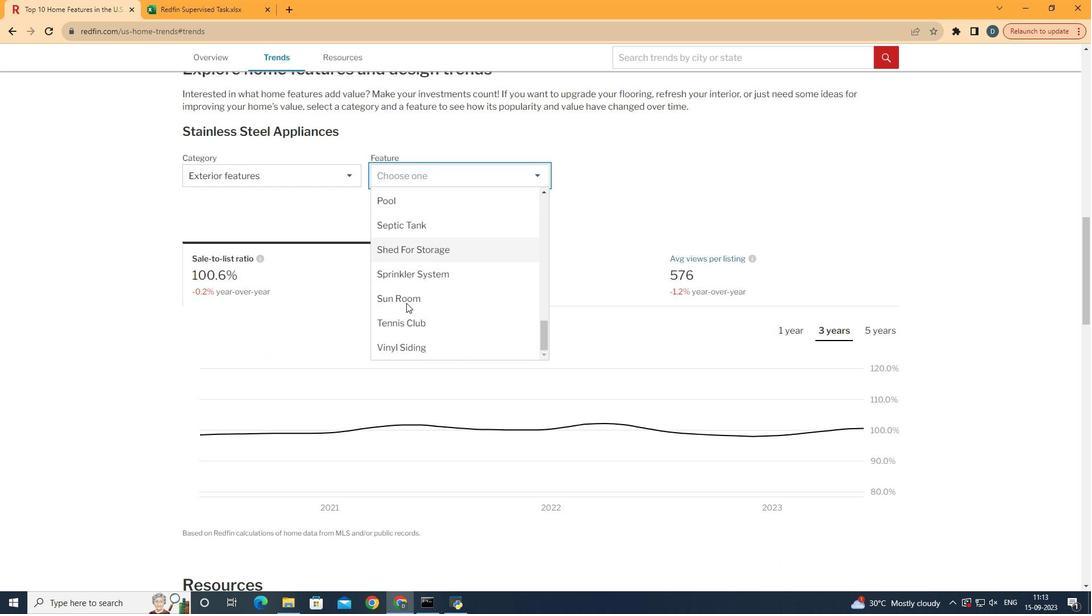 
Action: Mouse scrolled (409, 301) with delta (0, 0)
Screenshot: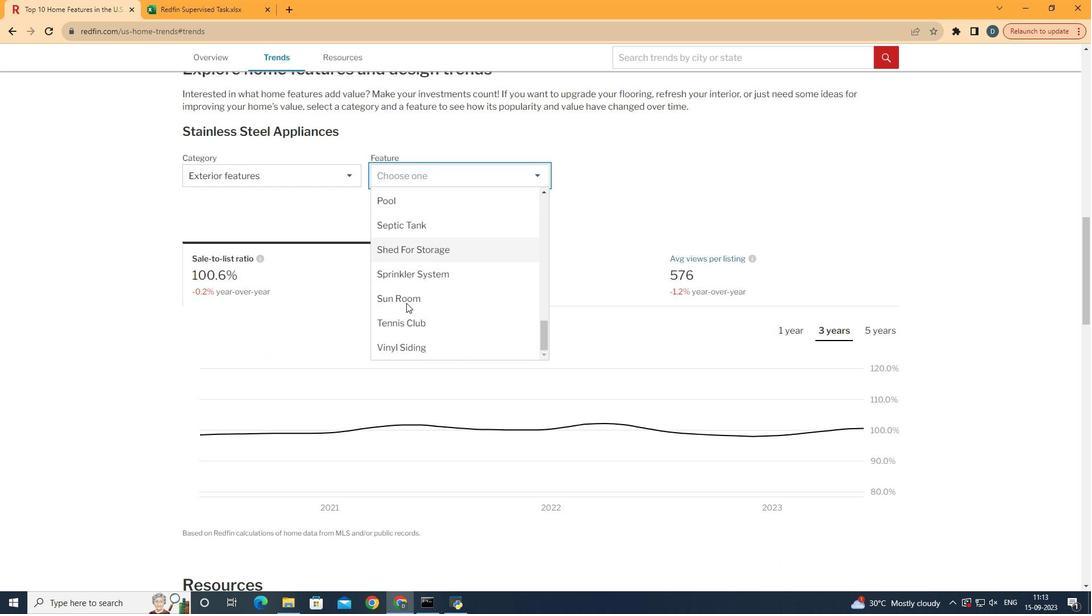 
Action: Mouse moved to (409, 301)
Screenshot: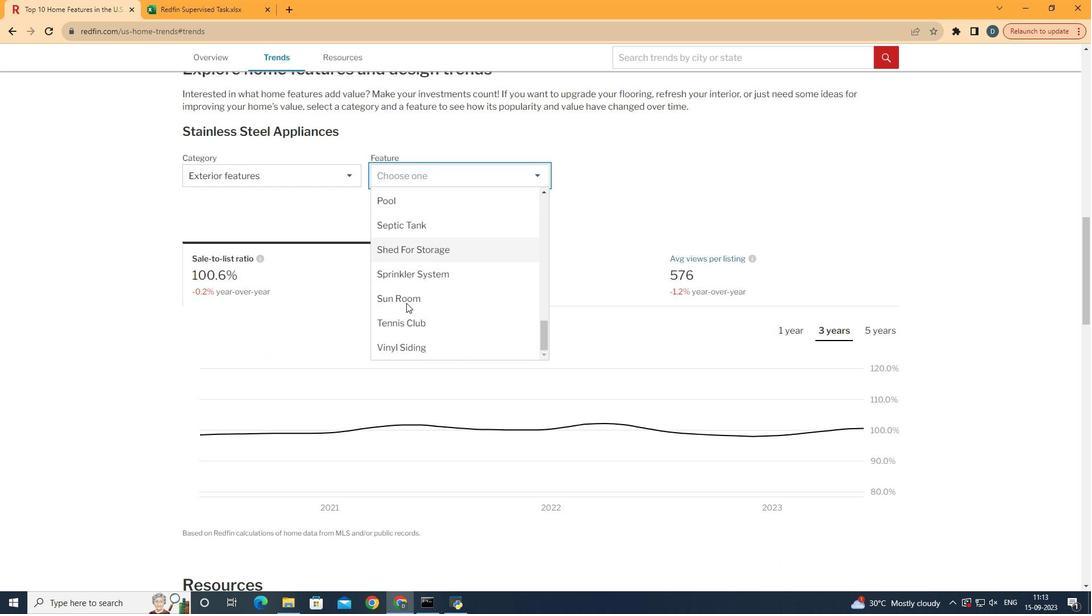 
Action: Mouse scrolled (409, 301) with delta (0, 0)
Screenshot: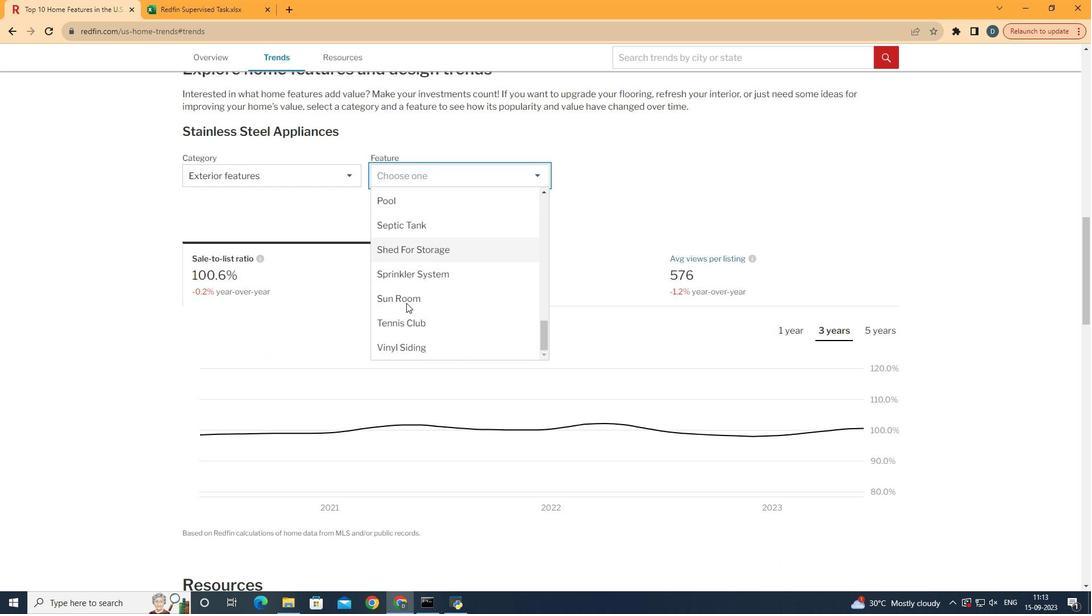 
Action: Mouse moved to (408, 301)
Screenshot: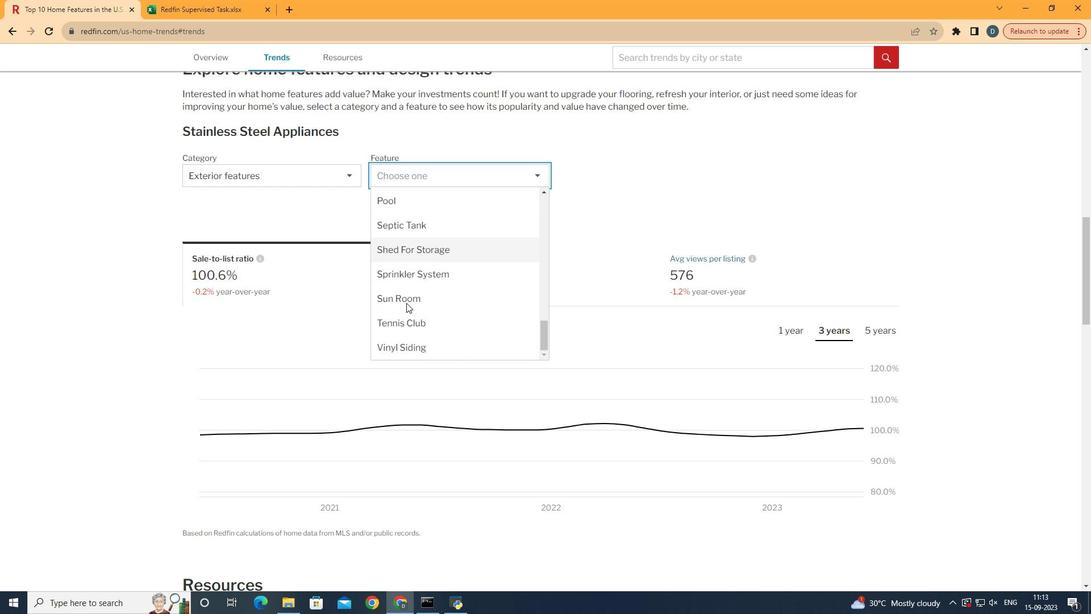 
Action: Mouse scrolled (408, 301) with delta (0, 0)
Screenshot: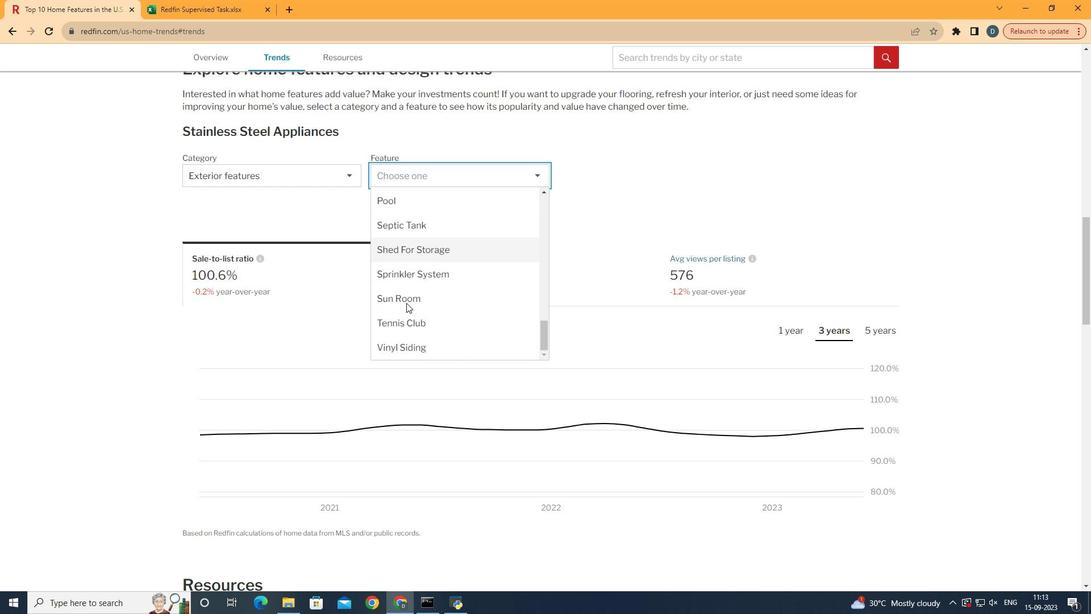 
Action: Mouse moved to (407, 301)
Screenshot: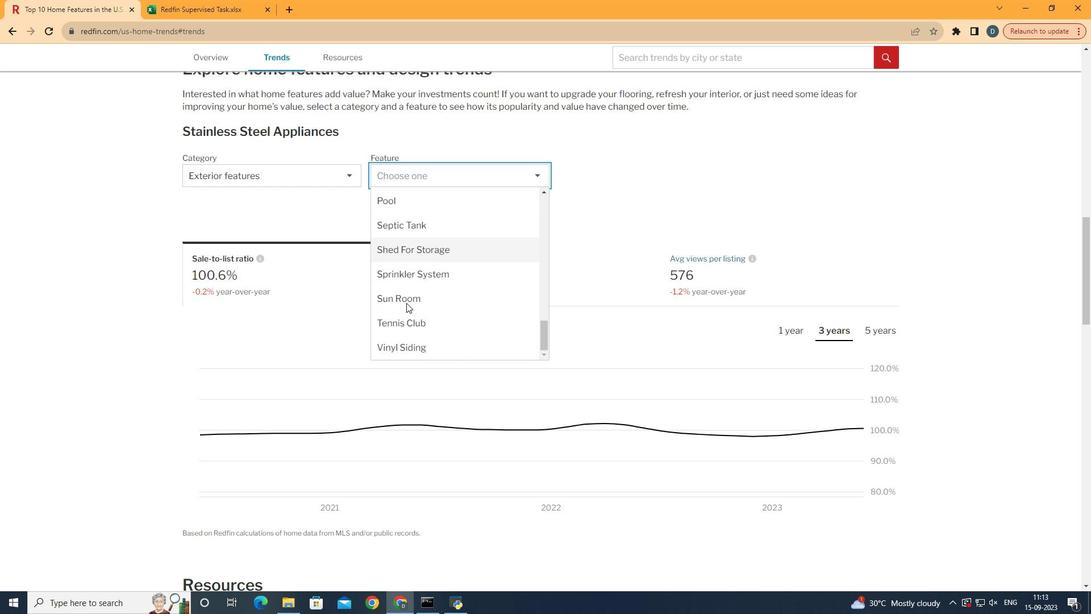 
Action: Mouse scrolled (407, 301) with delta (0, 0)
Screenshot: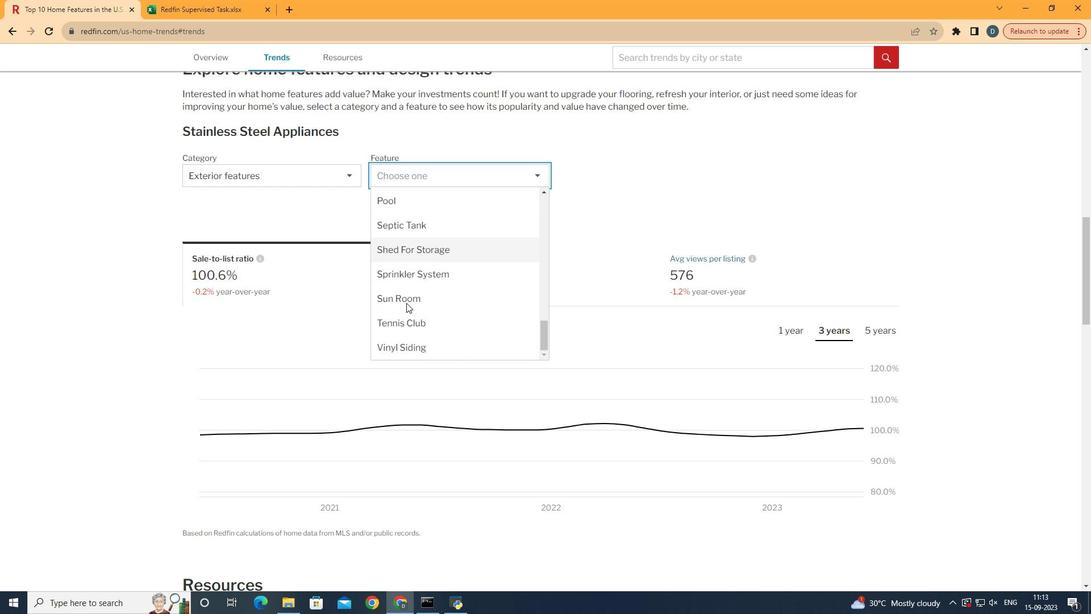 
Action: Mouse moved to (407, 303)
Screenshot: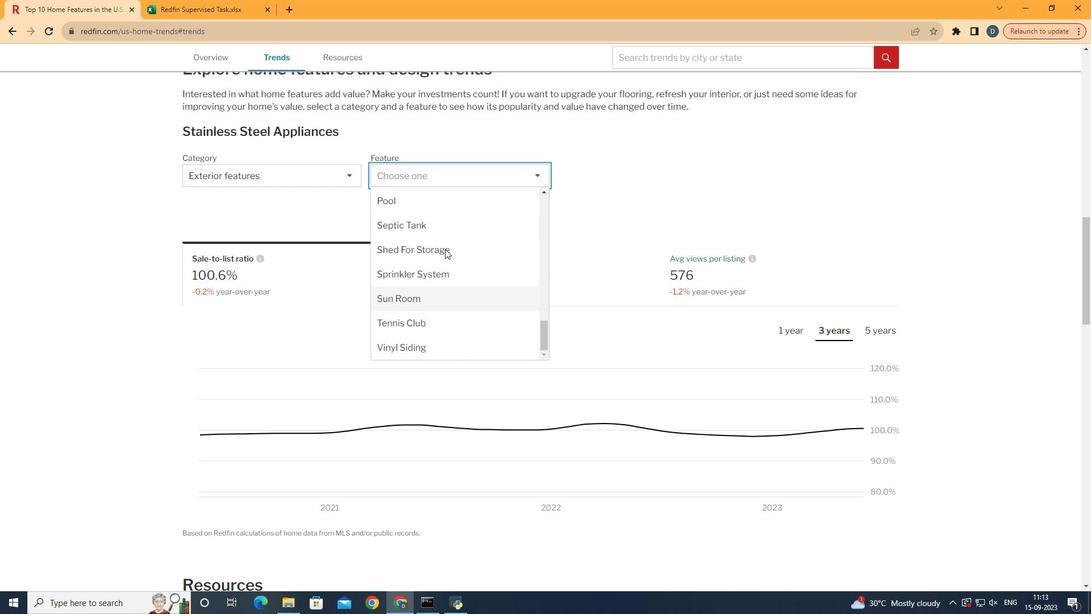 
Action: Mouse scrolled (407, 302) with delta (0, 0)
Screenshot: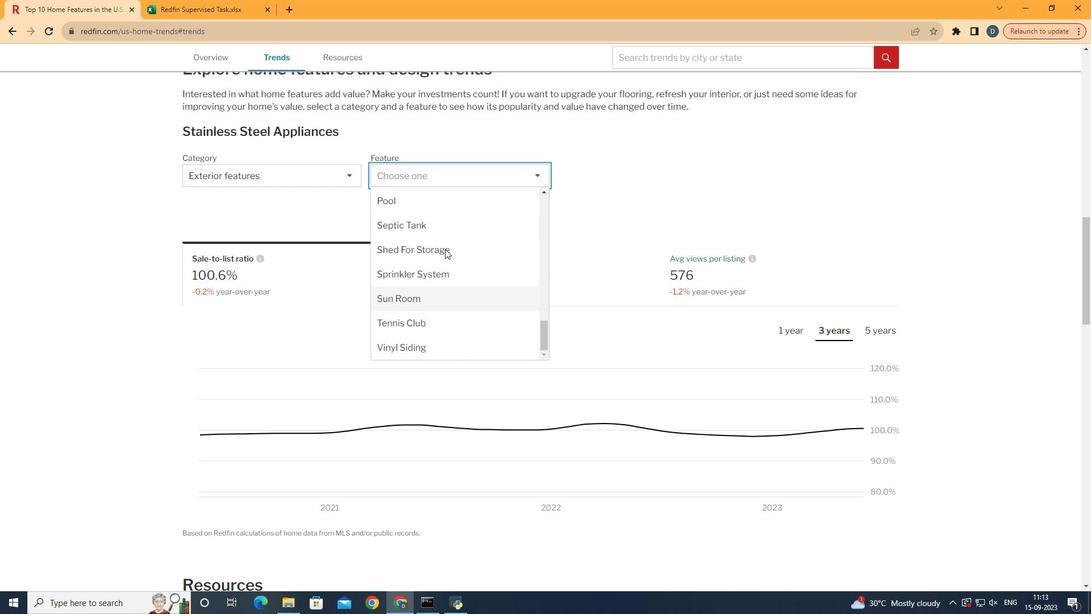 
Action: Mouse moved to (475, 224)
Screenshot: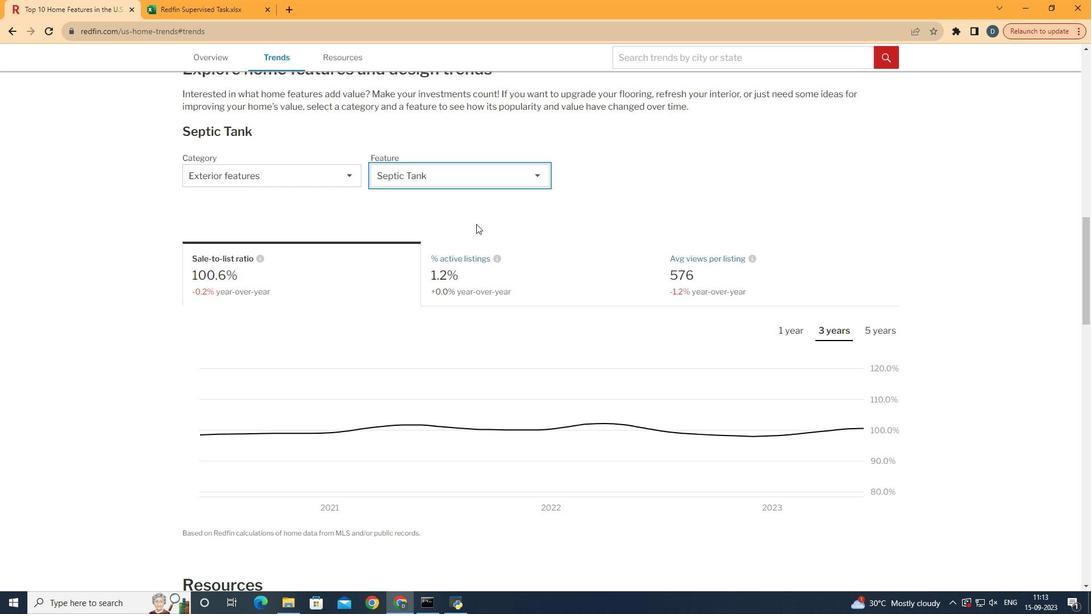 
Action: Mouse pressed left at (475, 224)
Screenshot: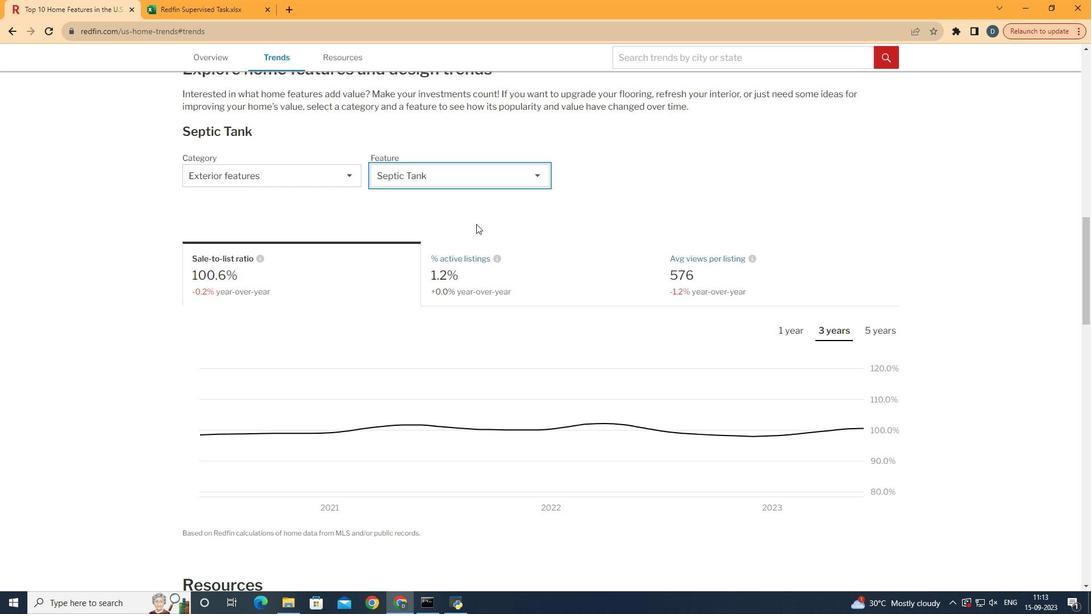 
Action: Mouse moved to (565, 276)
Screenshot: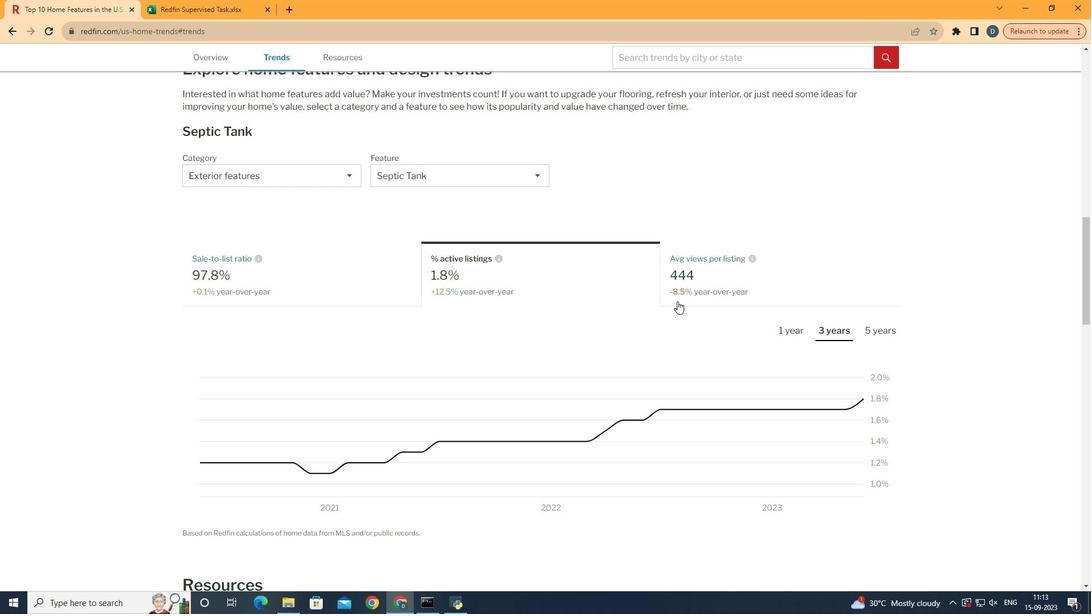 
Action: Mouse pressed left at (565, 276)
Screenshot: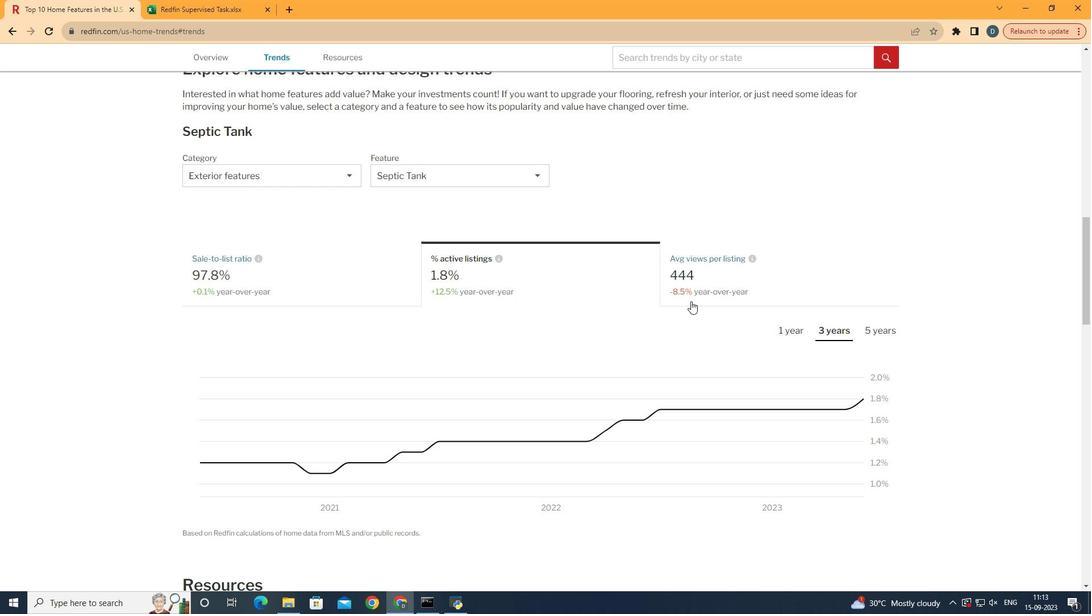 
Action: Mouse moved to (782, 329)
Screenshot: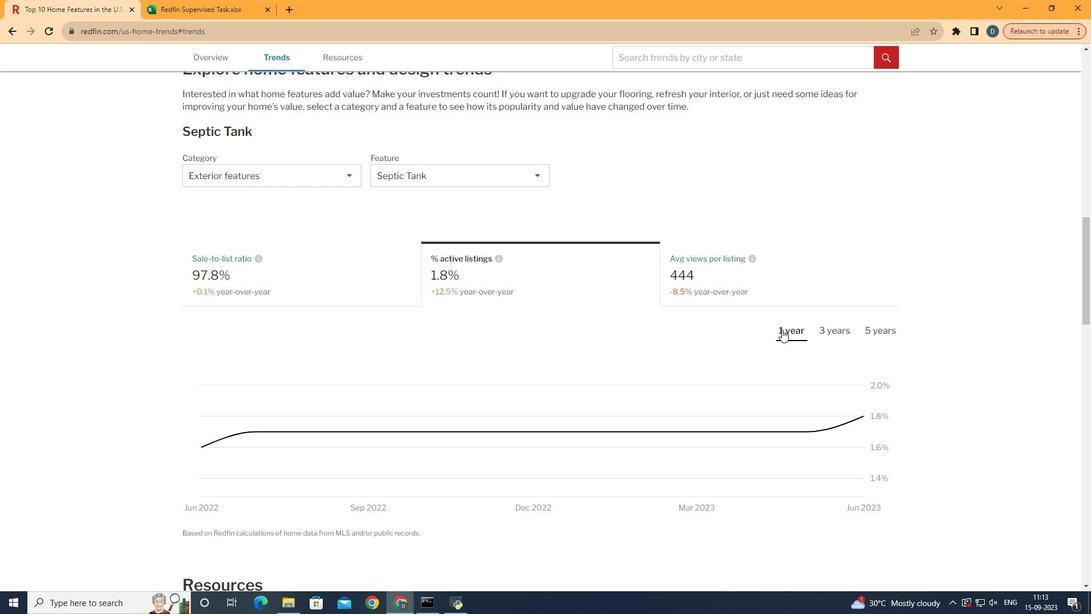 
Action: Mouse pressed left at (782, 329)
Screenshot: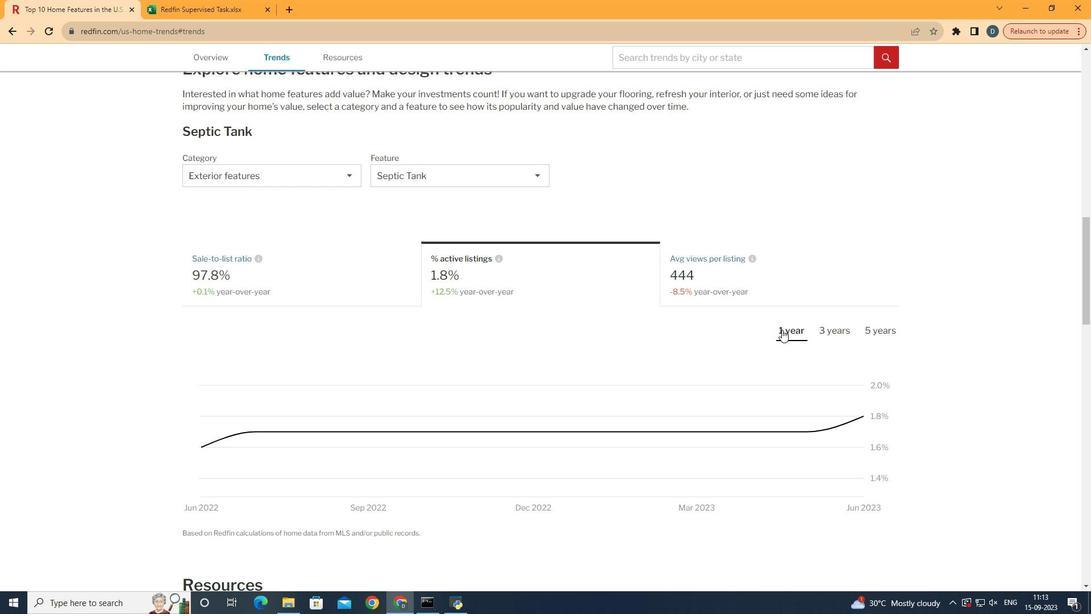 
Action: Mouse moved to (777, 332)
Screenshot: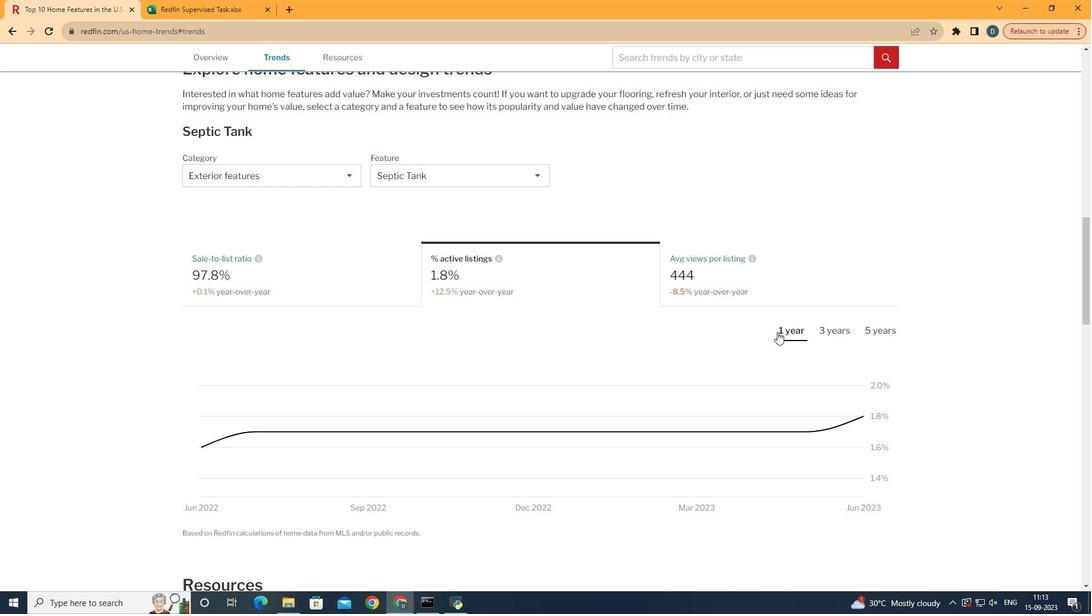 
